 Task: Utilize salesforce workflow rules for automated notifications.
Action: Mouse moved to (828, 67)
Screenshot: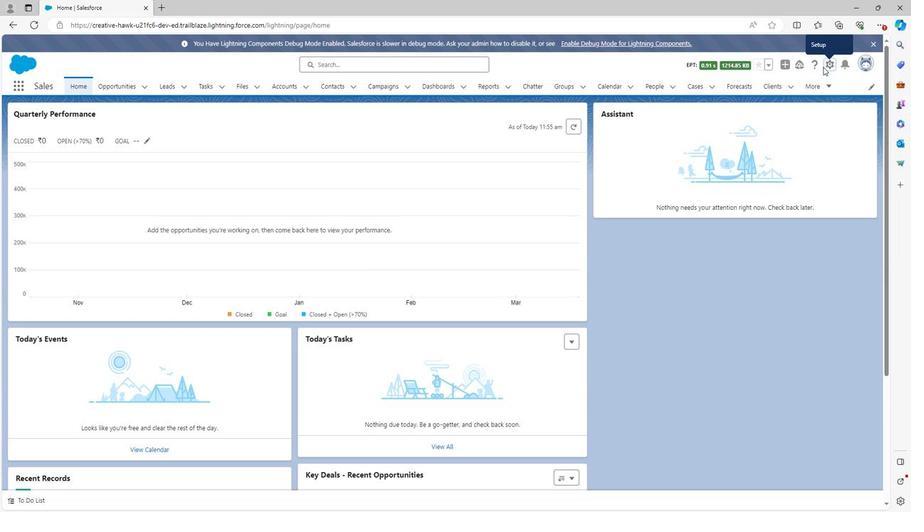 
Action: Mouse pressed left at (828, 67)
Screenshot: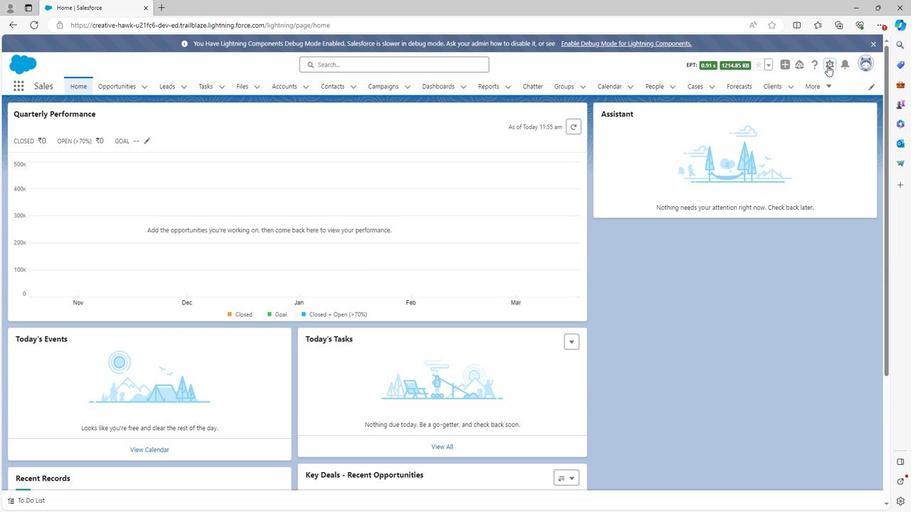 
Action: Mouse moved to (797, 88)
Screenshot: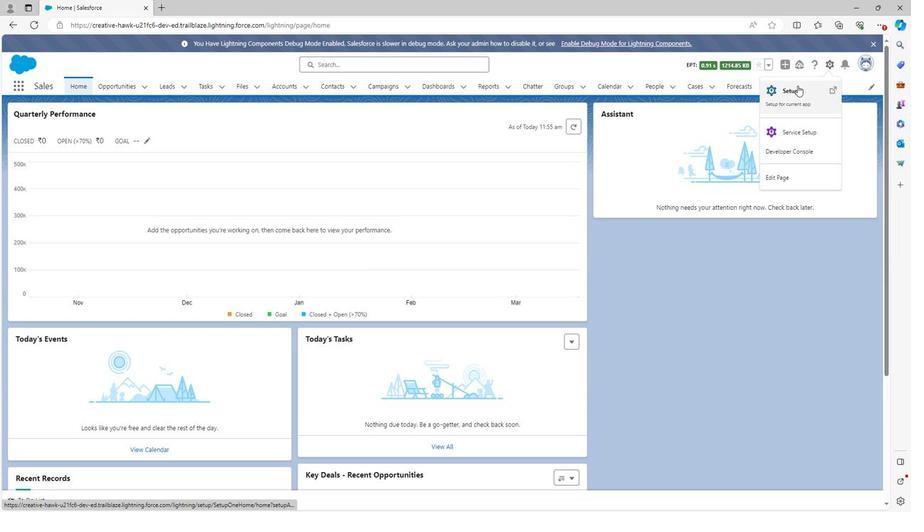 
Action: Mouse pressed left at (797, 88)
Screenshot: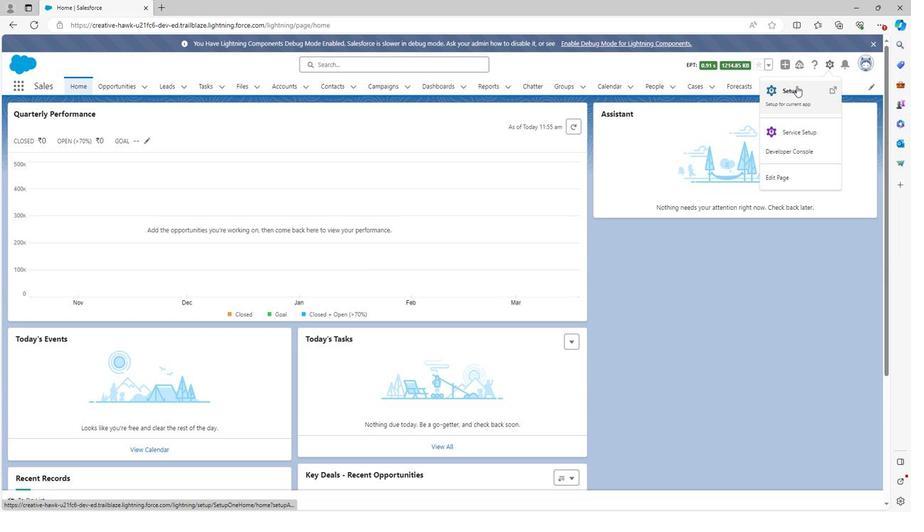 
Action: Mouse moved to (75, 116)
Screenshot: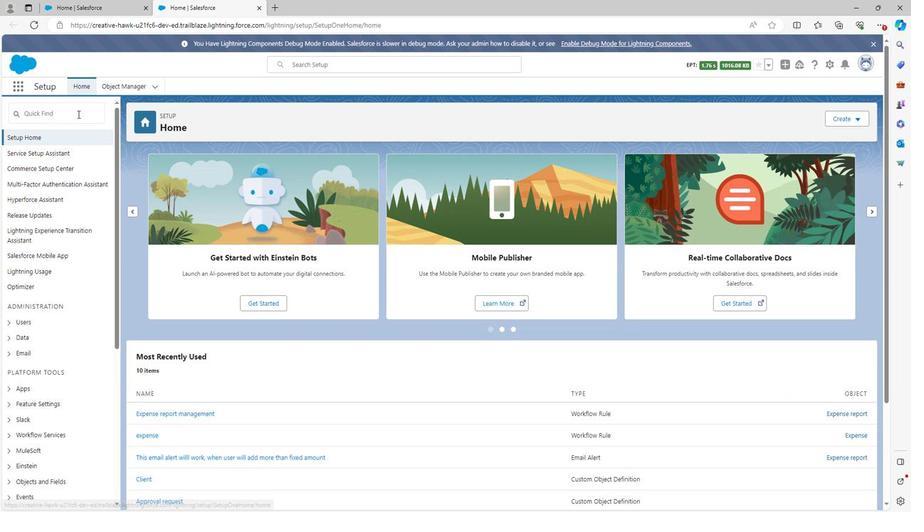 
Action: Mouse pressed left at (75, 116)
Screenshot: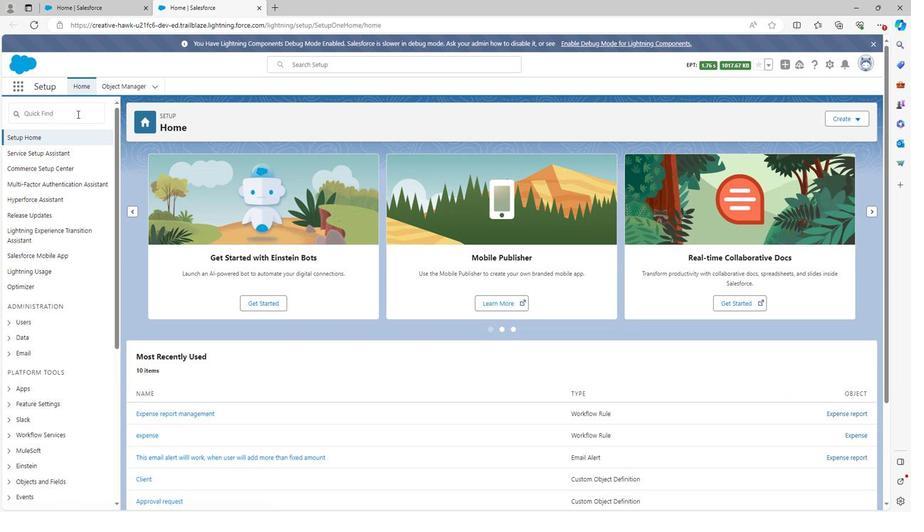 
Action: Key pressed <Key.shift><Key.shift>Email<Key.space>tem
Screenshot: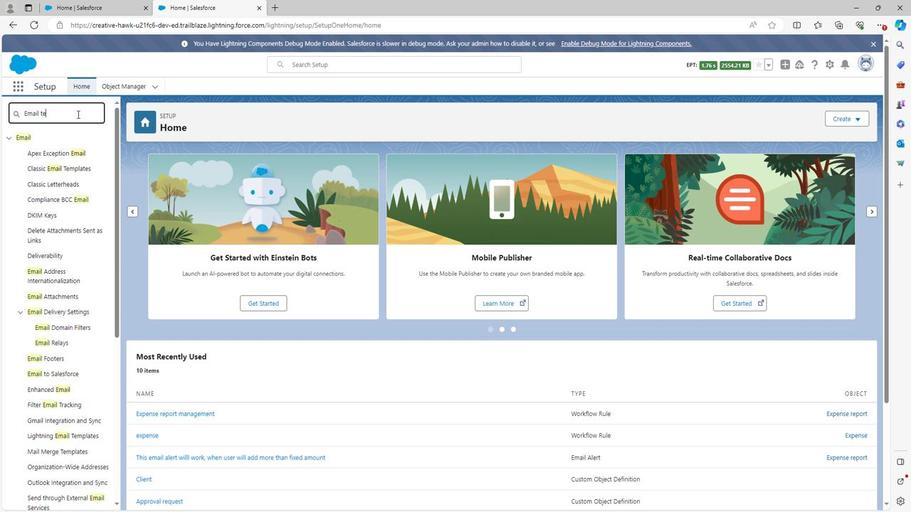 
Action: Mouse moved to (64, 153)
Screenshot: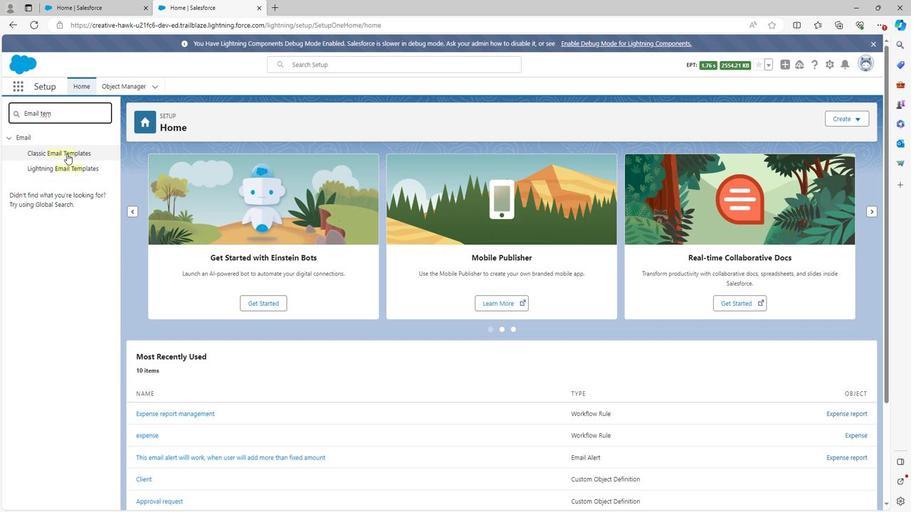 
Action: Mouse pressed left at (64, 153)
Screenshot: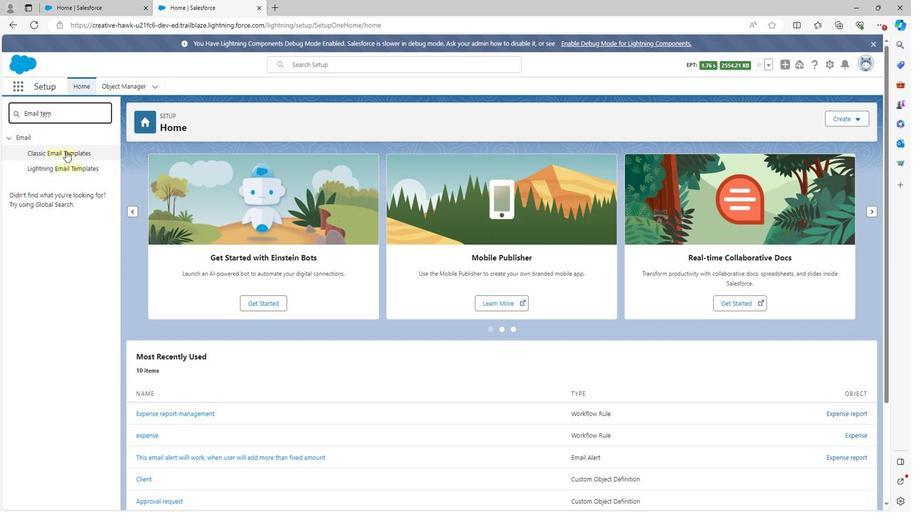 
Action: Mouse moved to (369, 237)
Screenshot: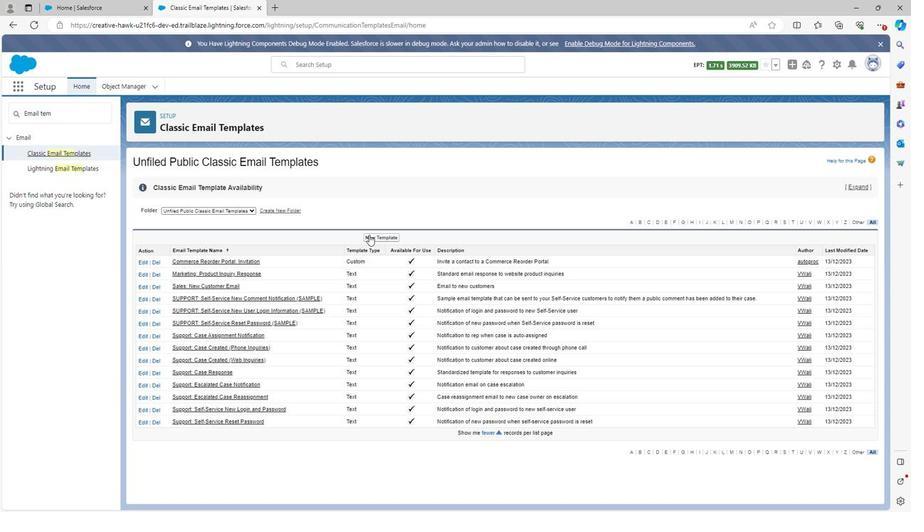 
Action: Mouse pressed left at (369, 237)
Screenshot: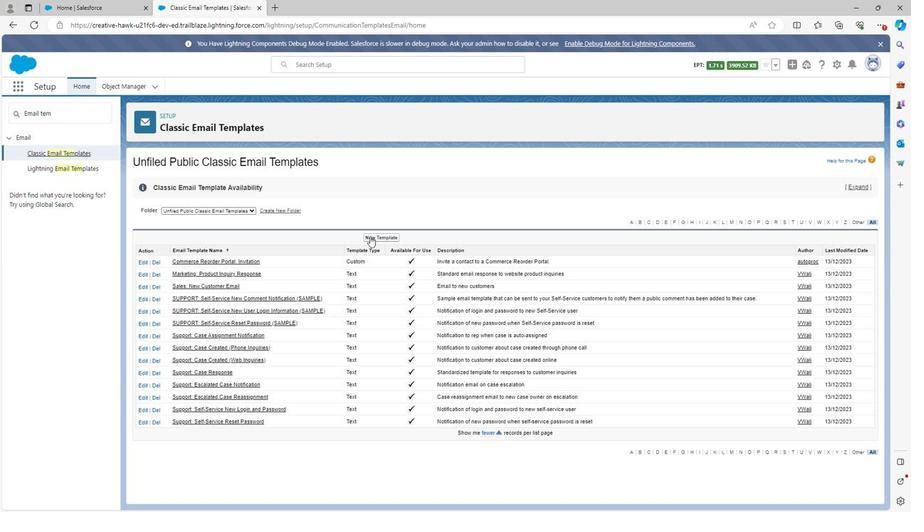 
Action: Mouse moved to (840, 296)
Screenshot: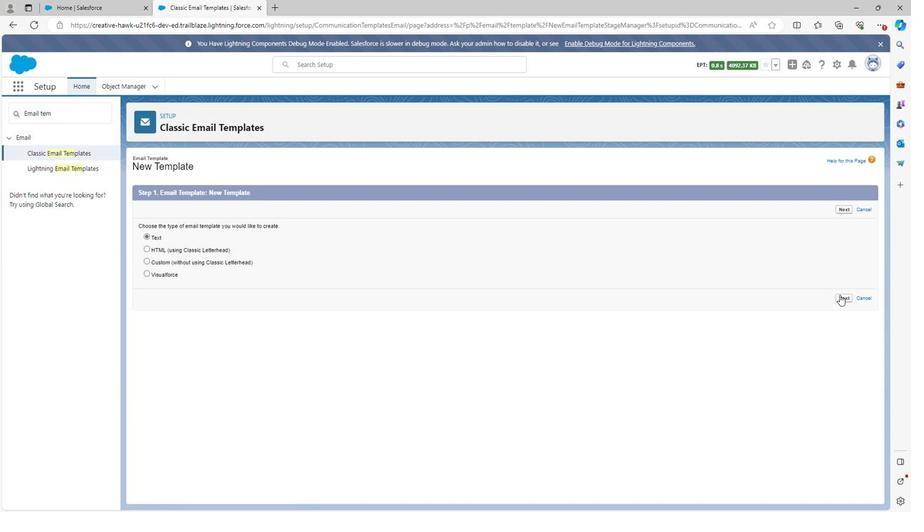 
Action: Mouse pressed left at (840, 296)
Screenshot: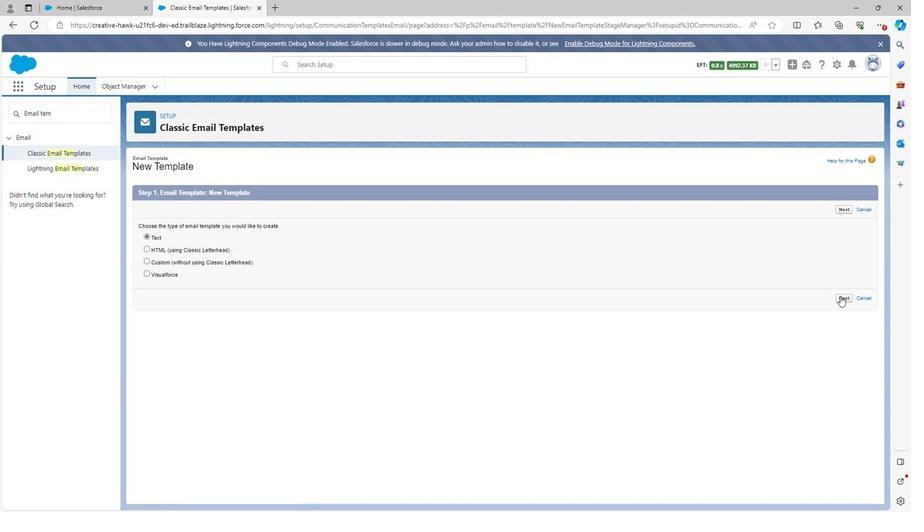 
Action: Mouse moved to (842, 299)
Screenshot: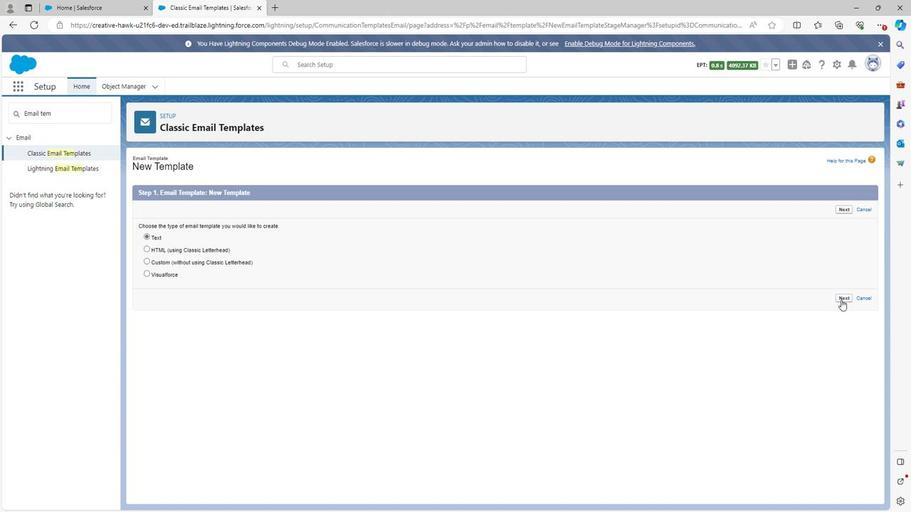 
Action: Mouse pressed left at (842, 299)
Screenshot: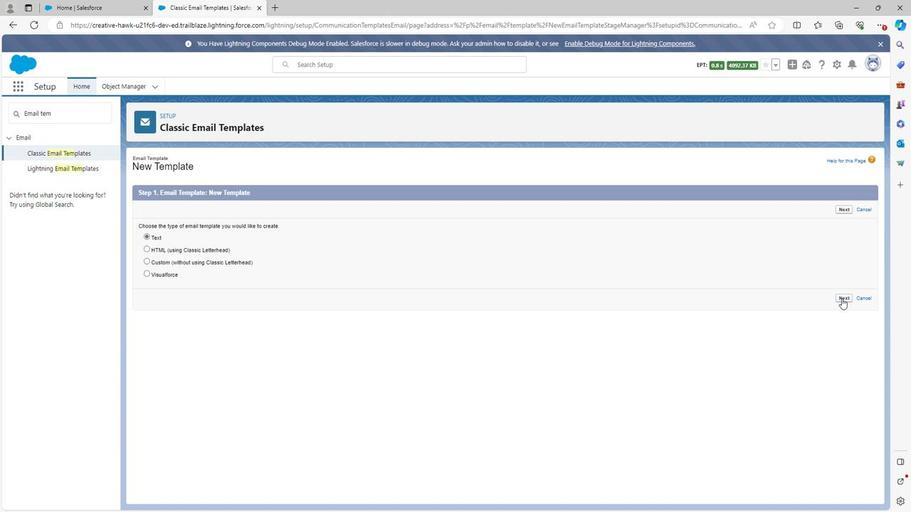 
Action: Mouse moved to (418, 210)
Screenshot: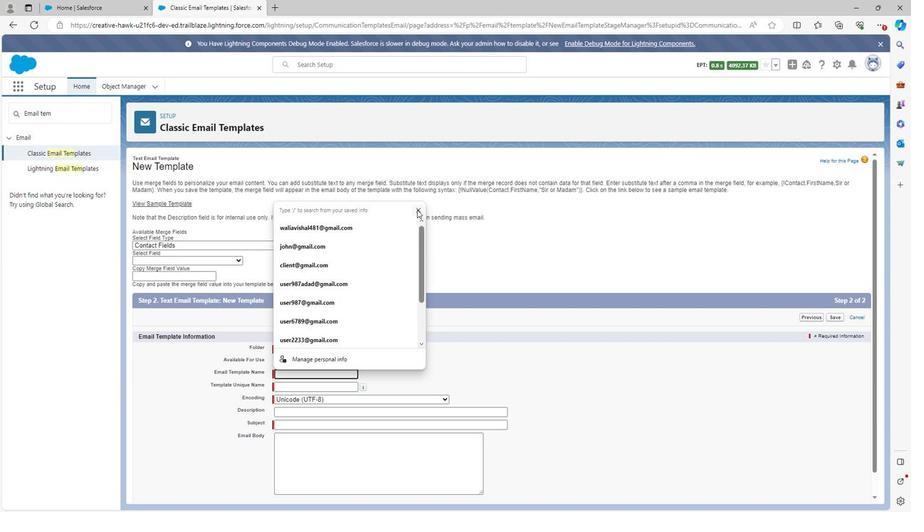 
Action: Mouse pressed left at (418, 210)
Screenshot: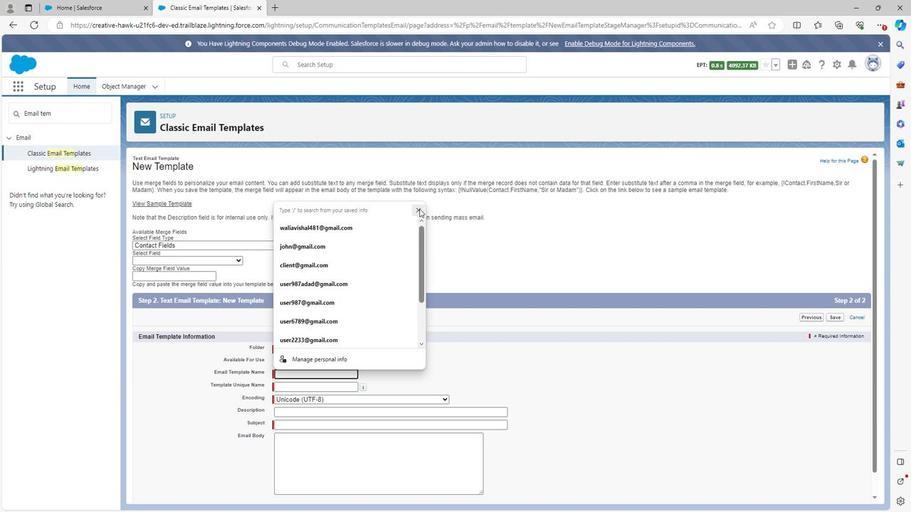 
Action: Mouse moved to (211, 252)
Screenshot: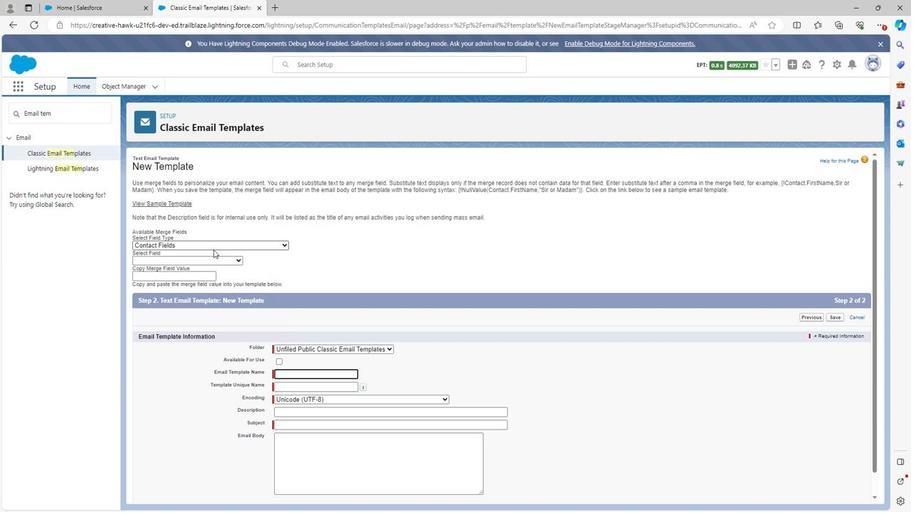 
Action: Mouse scrolled (211, 252) with delta (0, 0)
Screenshot: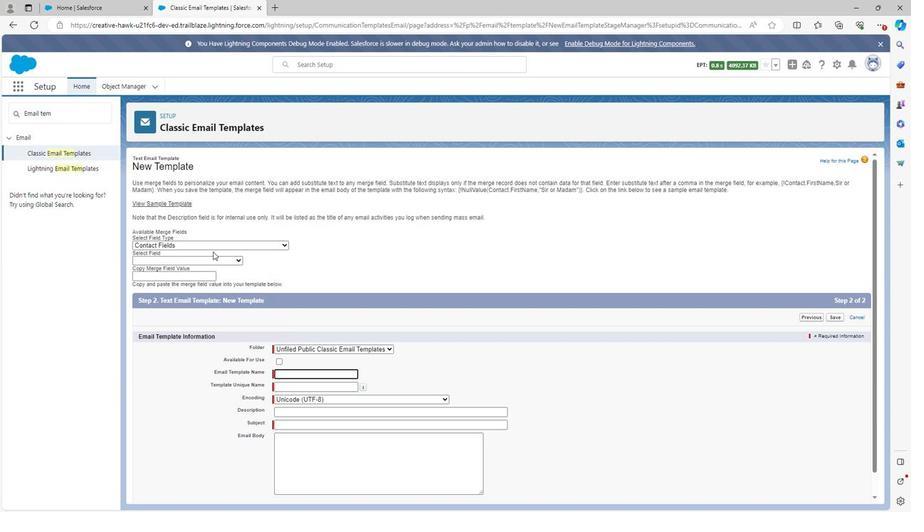 
Action: Mouse scrolled (211, 252) with delta (0, 0)
Screenshot: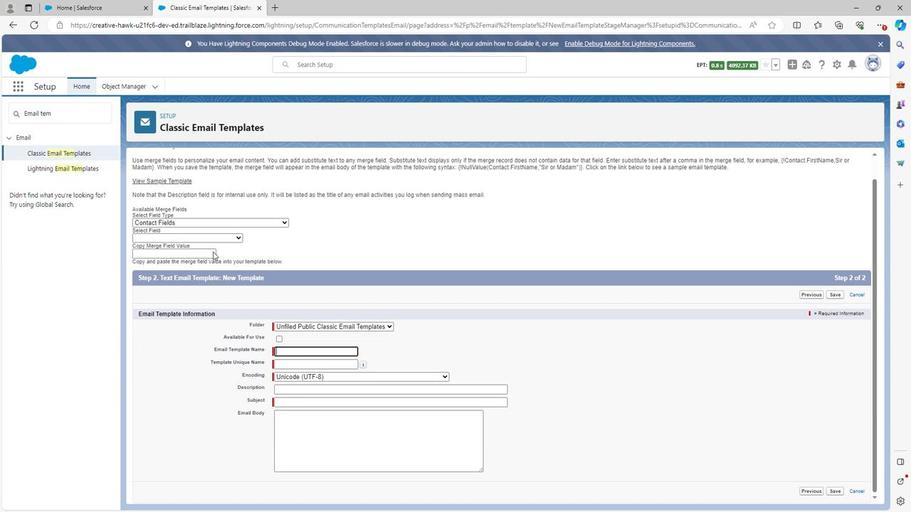 
Action: Mouse scrolled (211, 252) with delta (0, 0)
Screenshot: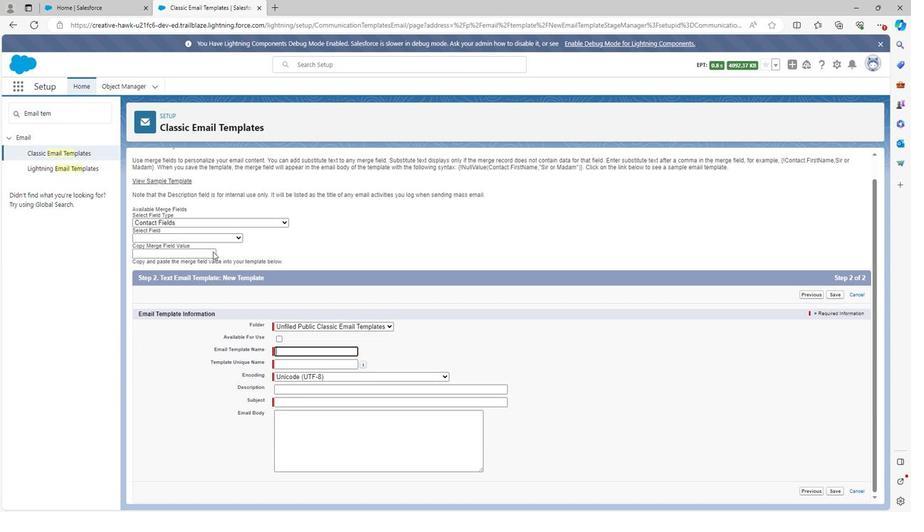 
Action: Mouse moved to (208, 237)
Screenshot: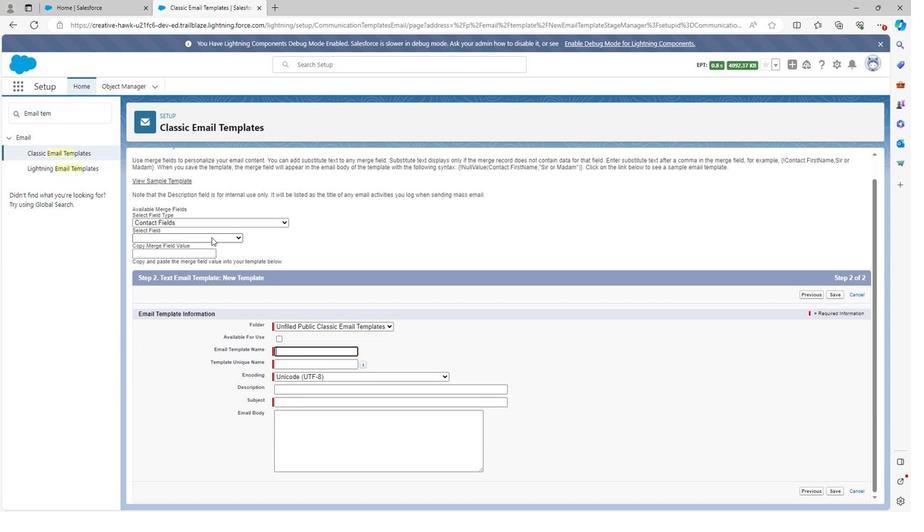 
Action: Mouse pressed left at (208, 237)
Screenshot: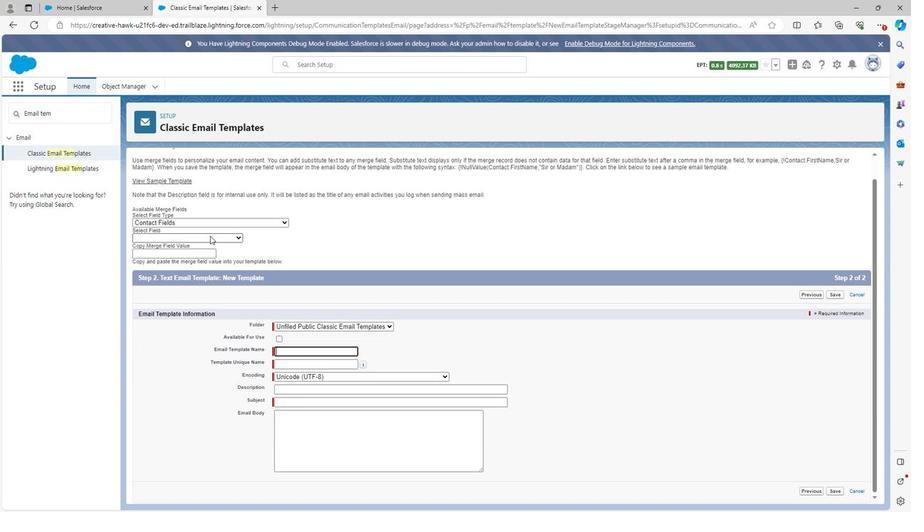 
Action: Mouse moved to (187, 342)
Screenshot: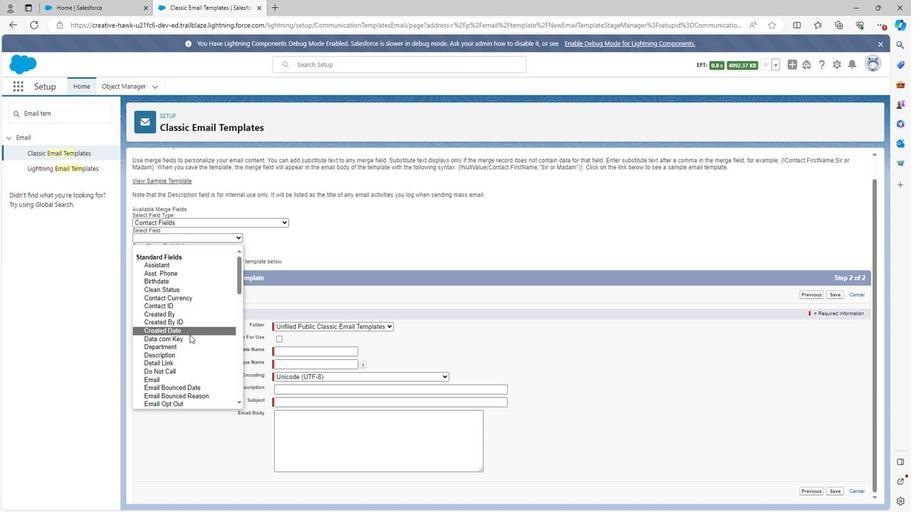 
Action: Mouse scrolled (187, 341) with delta (0, 0)
Screenshot: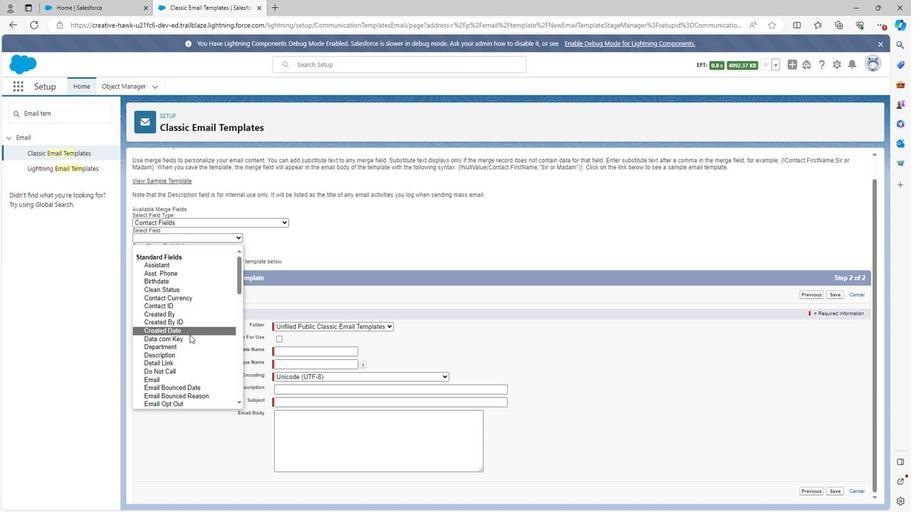 
Action: Mouse moved to (187, 343)
Screenshot: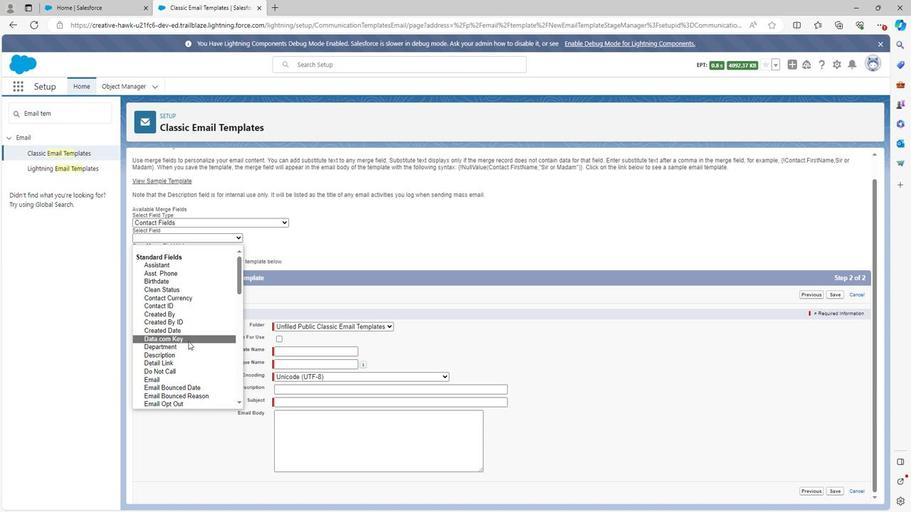
Action: Mouse scrolled (187, 343) with delta (0, 0)
Screenshot: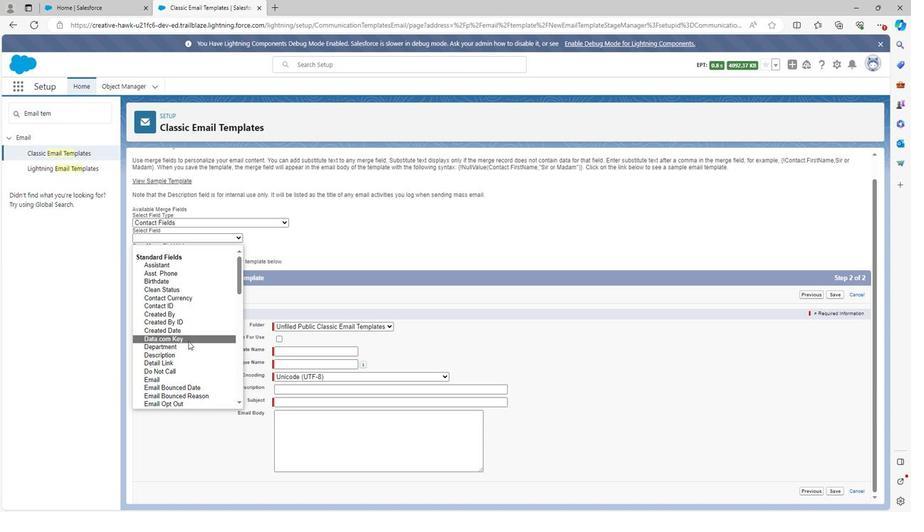 
Action: Mouse scrolled (187, 343) with delta (0, 0)
Screenshot: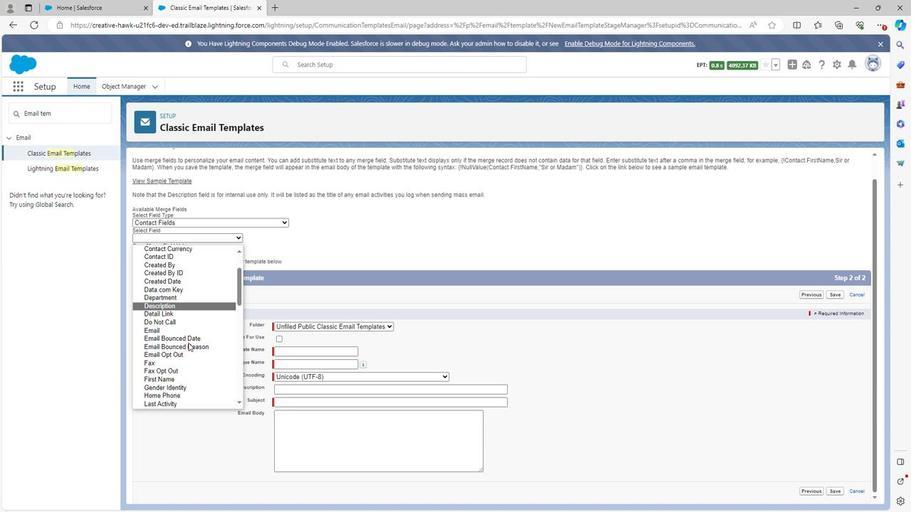 
Action: Mouse scrolled (187, 343) with delta (0, 0)
Screenshot: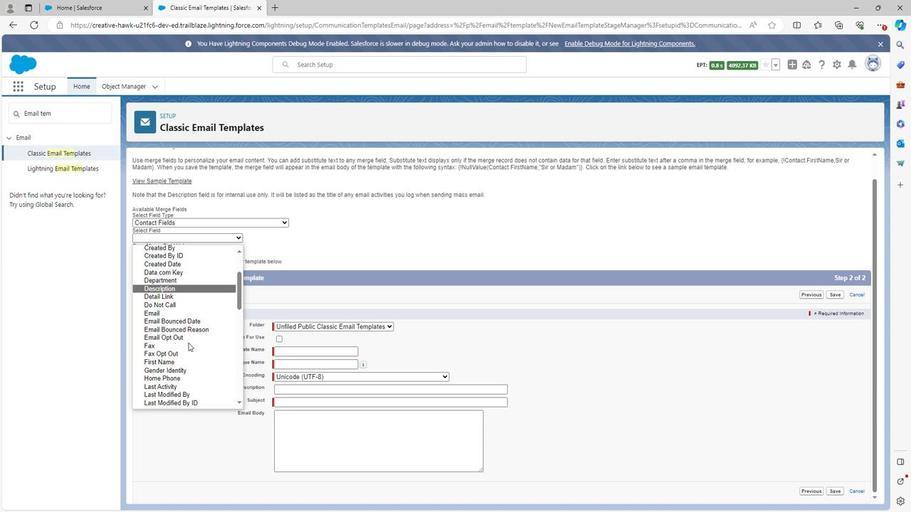 
Action: Mouse moved to (161, 283)
Screenshot: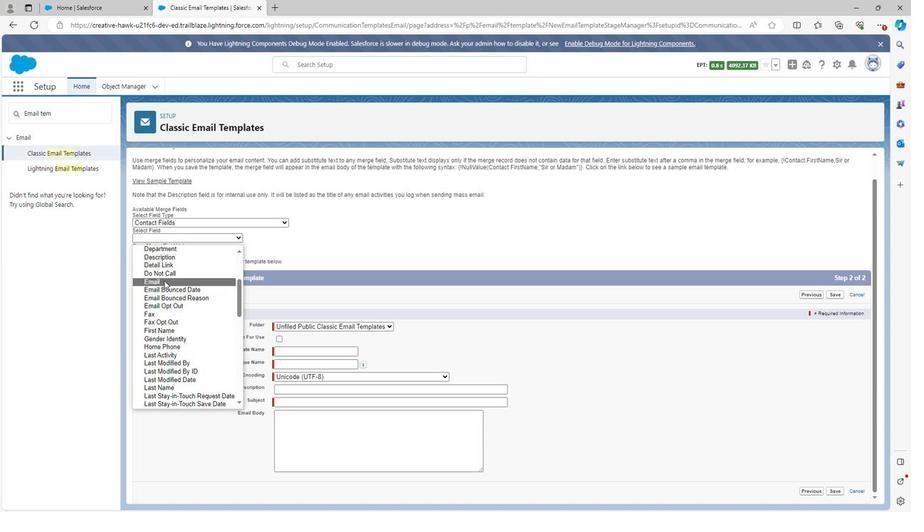 
Action: Mouse pressed left at (161, 283)
Screenshot: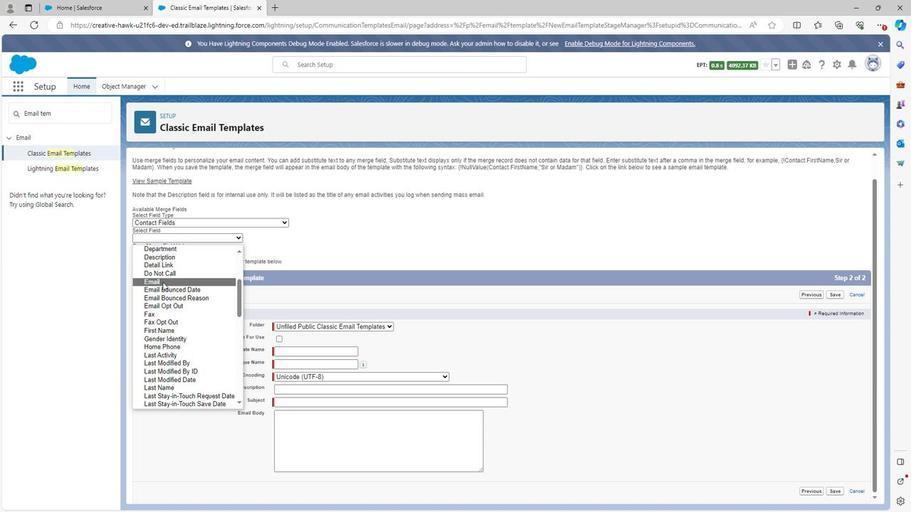 
Action: Mouse moved to (289, 350)
Screenshot: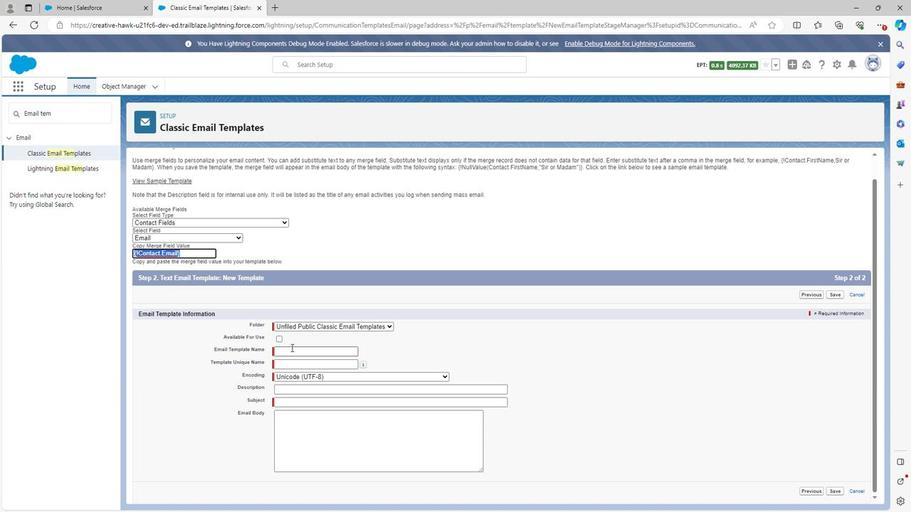 
Action: Mouse pressed left at (289, 350)
Screenshot: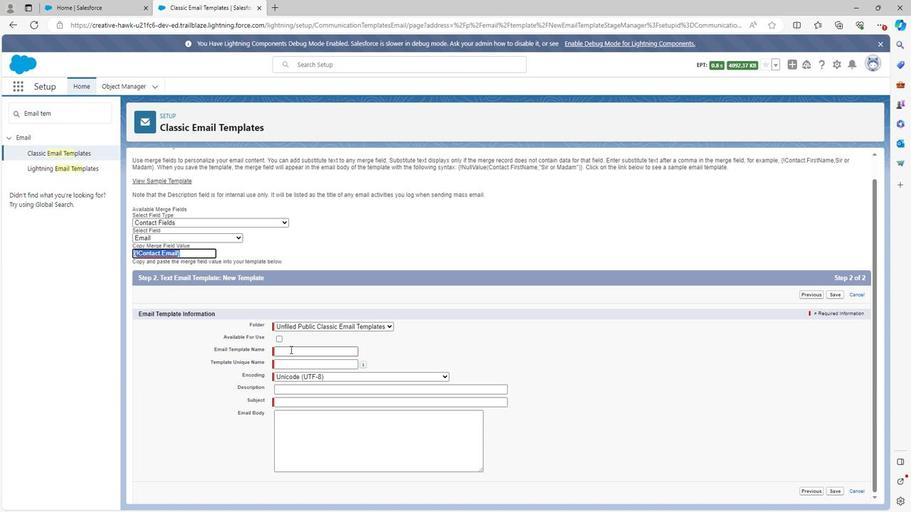 
Action: Key pressed <Key.shift><Key.shift><Key.shift><Key.shift><Key.shift><Key.shift><Key.shift><Key.shift><Key.shift><Key.shift><Key.shift><Key.shift><Key.shift><Key.shift><Key.shift><Key.shift><Key.shift><Key.shift>Expense<Key.space>
Screenshot: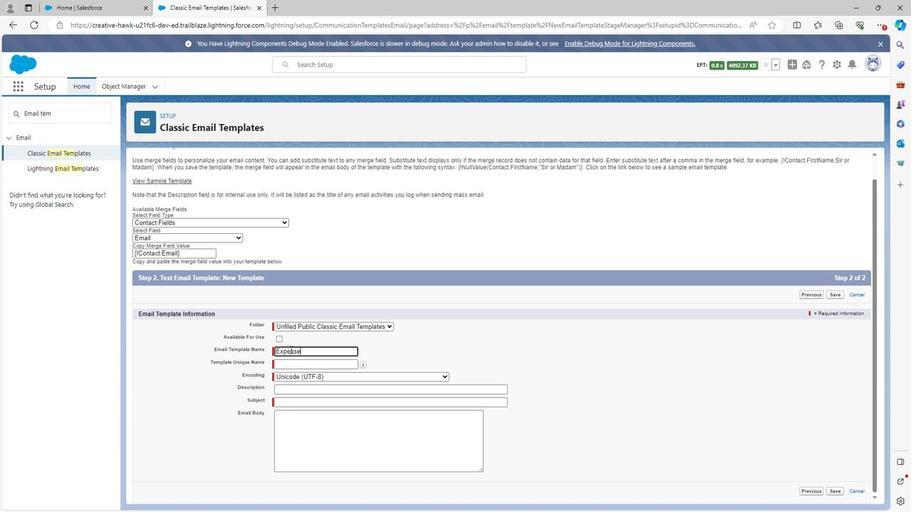 
Action: Mouse moved to (289, 350)
Screenshot: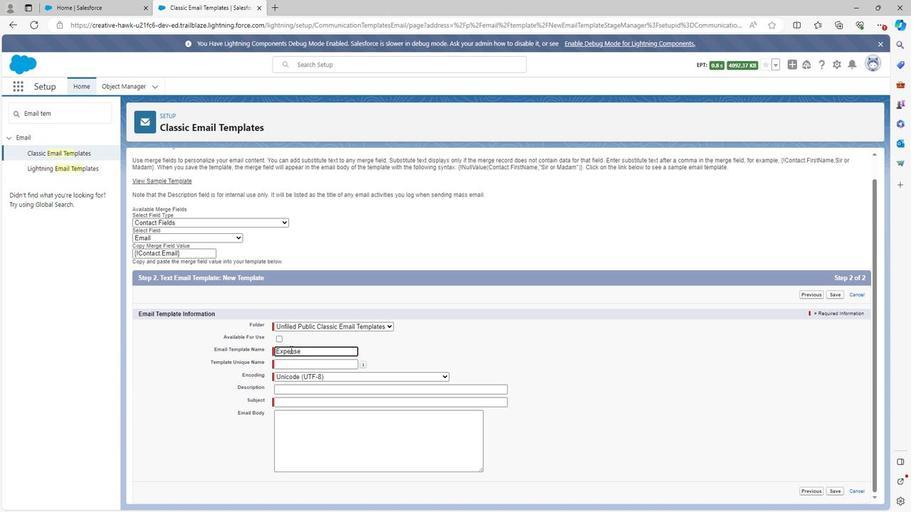 
Action: Key pressed email<Key.space>alert
Screenshot: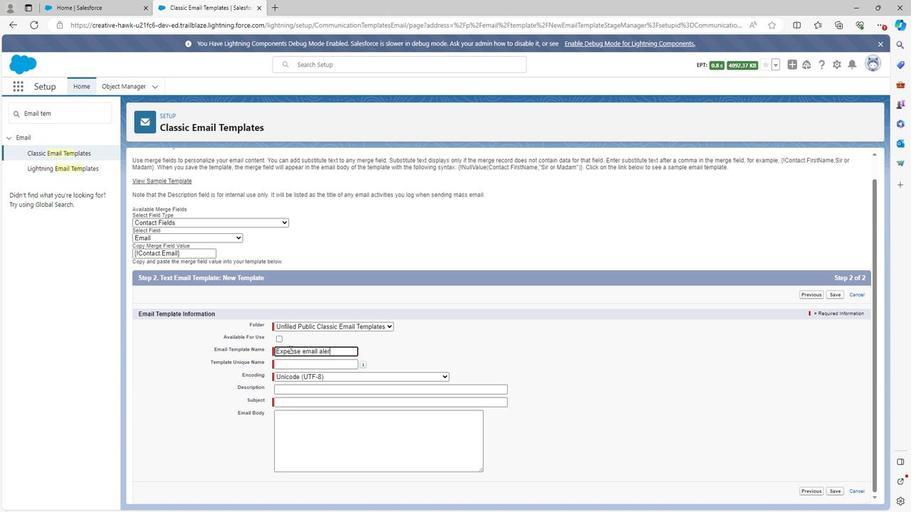 
Action: Mouse moved to (382, 348)
Screenshot: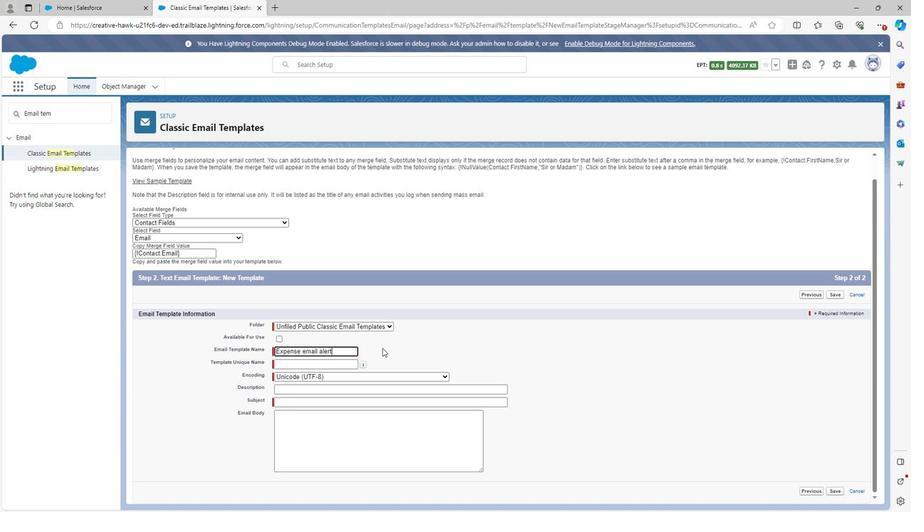 
Action: Mouse pressed left at (382, 348)
Screenshot: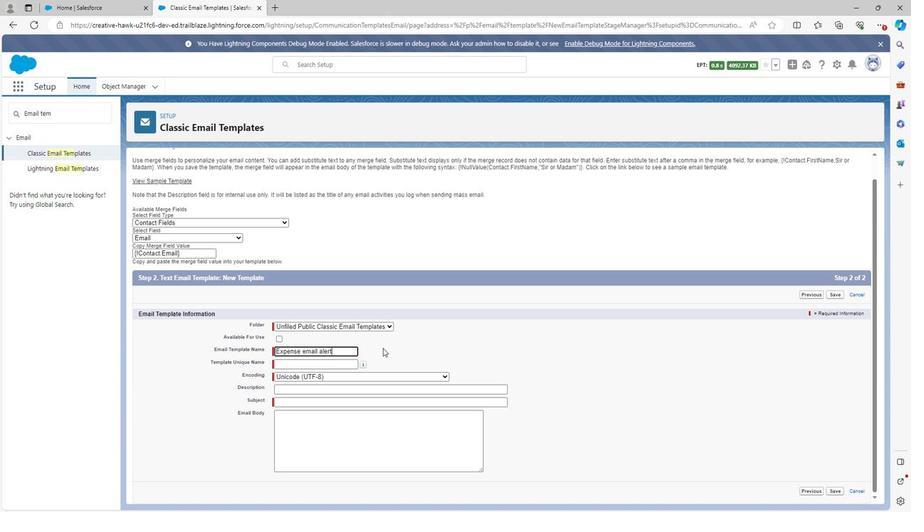 
Action: Mouse moved to (279, 340)
Screenshot: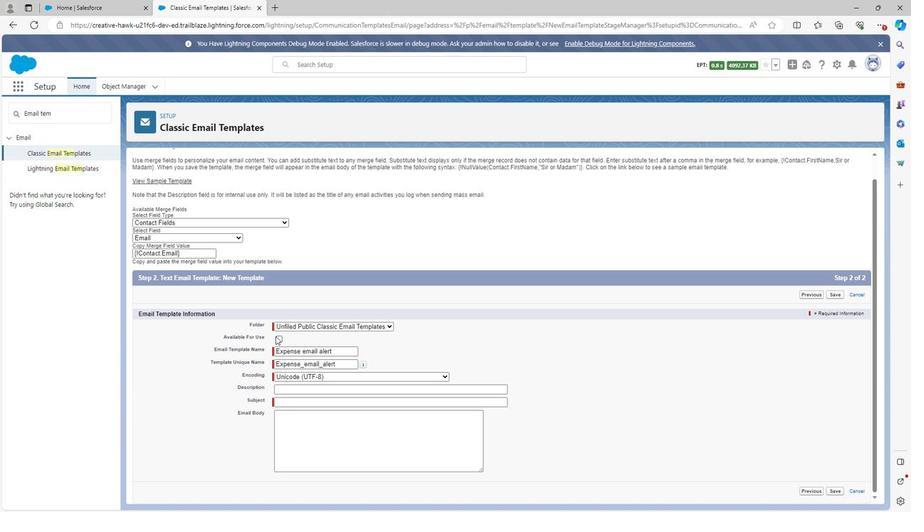 
Action: Mouse pressed left at (279, 340)
Screenshot: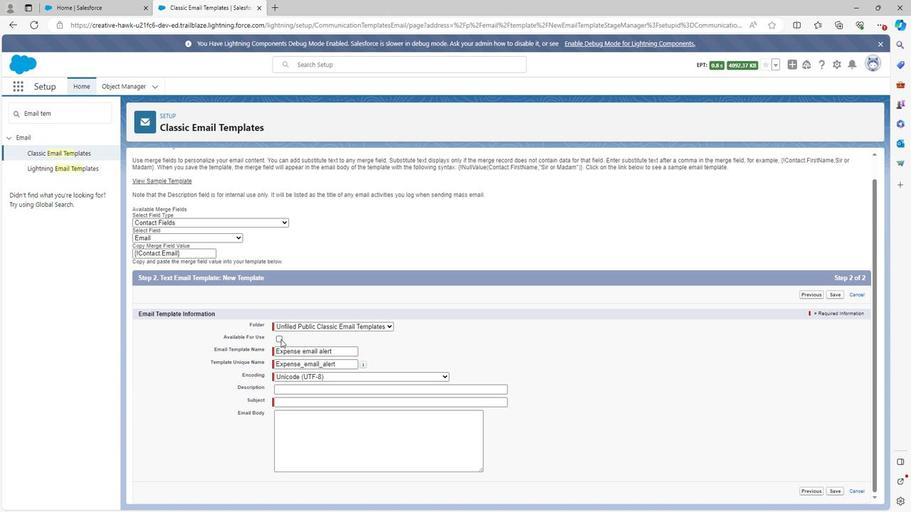
Action: Mouse moved to (289, 402)
Screenshot: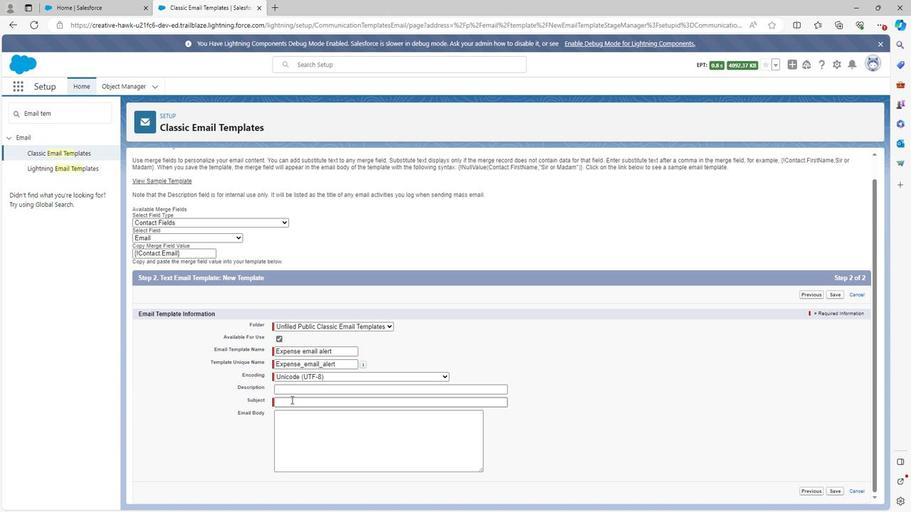 
Action: Mouse pressed left at (289, 402)
Screenshot: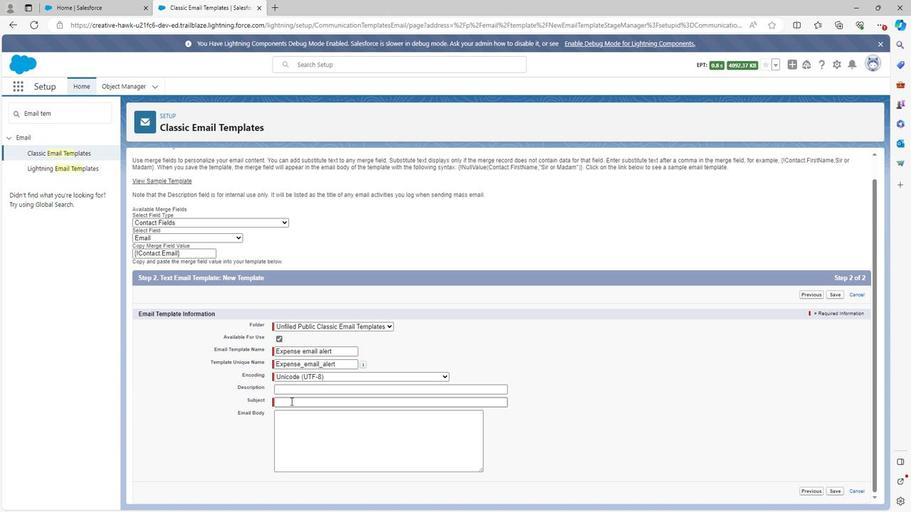 
Action: Mouse moved to (289, 402)
Screenshot: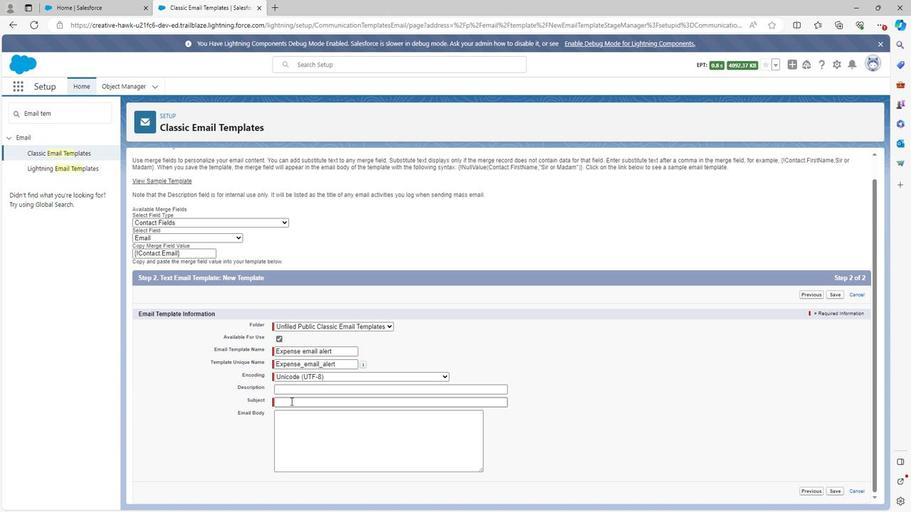 
Action: Key pressed expense<Key.space>report
Screenshot: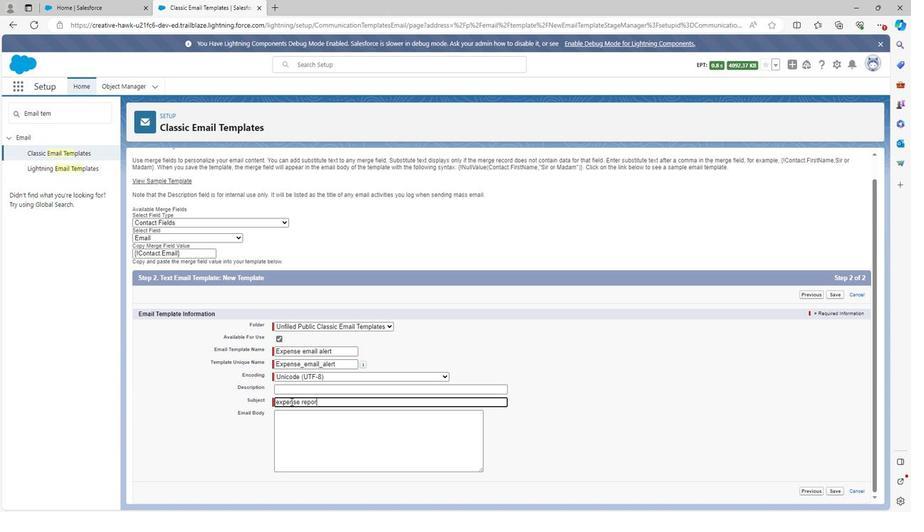 
Action: Mouse moved to (300, 424)
Screenshot: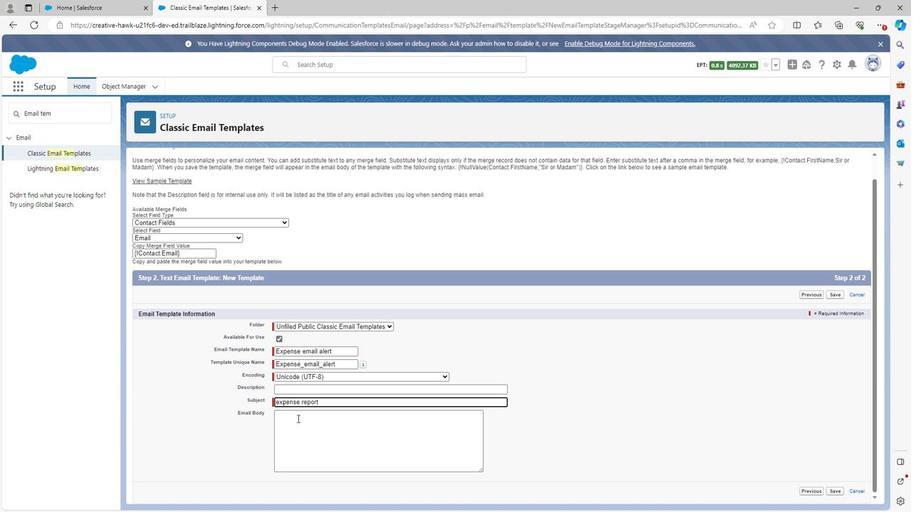 
Action: Mouse pressed left at (300, 424)
Screenshot: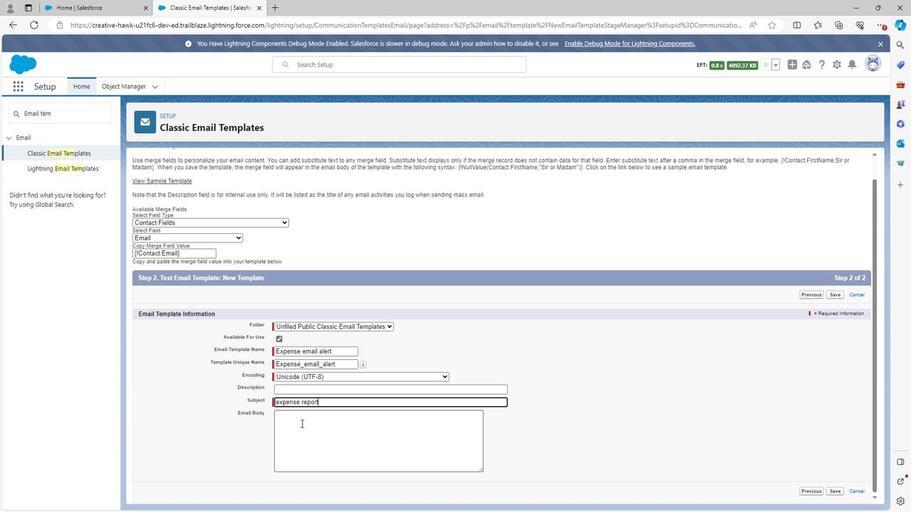 
Action: Mouse scrolled (300, 423) with delta (0, 0)
Screenshot: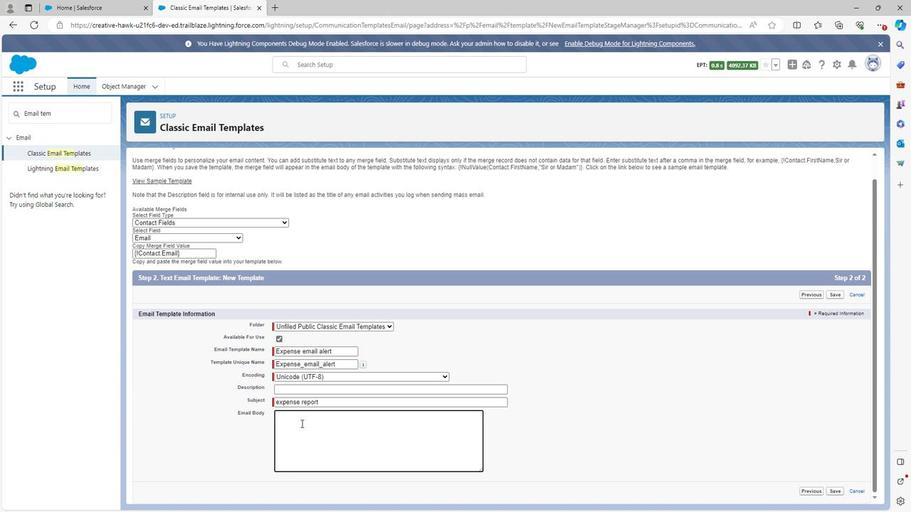 
Action: Mouse scrolled (300, 423) with delta (0, 0)
Screenshot: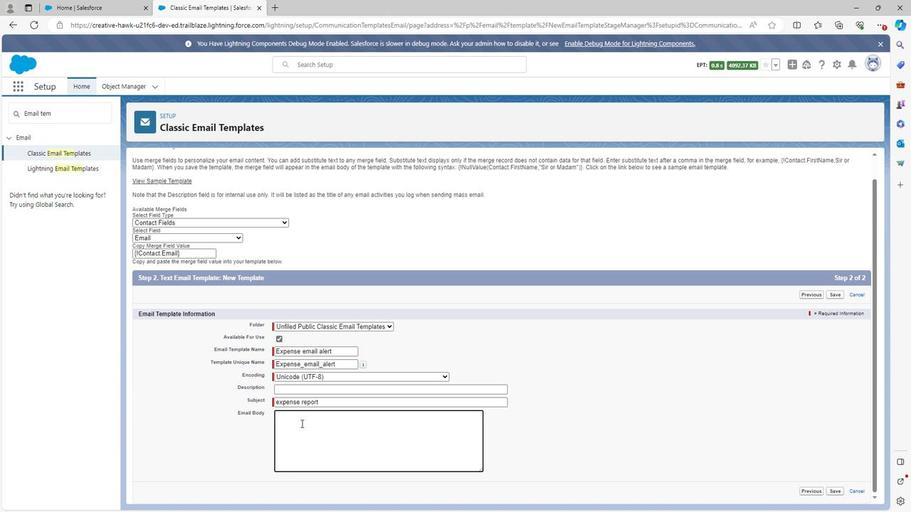
Action: Key pressed <Key.shift><Key.shift>This<Key.space>is<Key.space>to<Key.space>
Screenshot: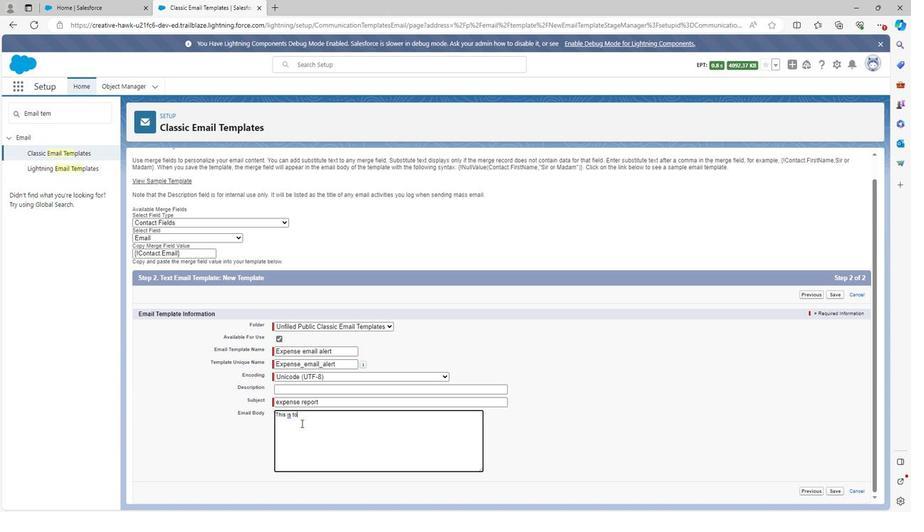 
Action: Mouse moved to (300, 424)
Screenshot: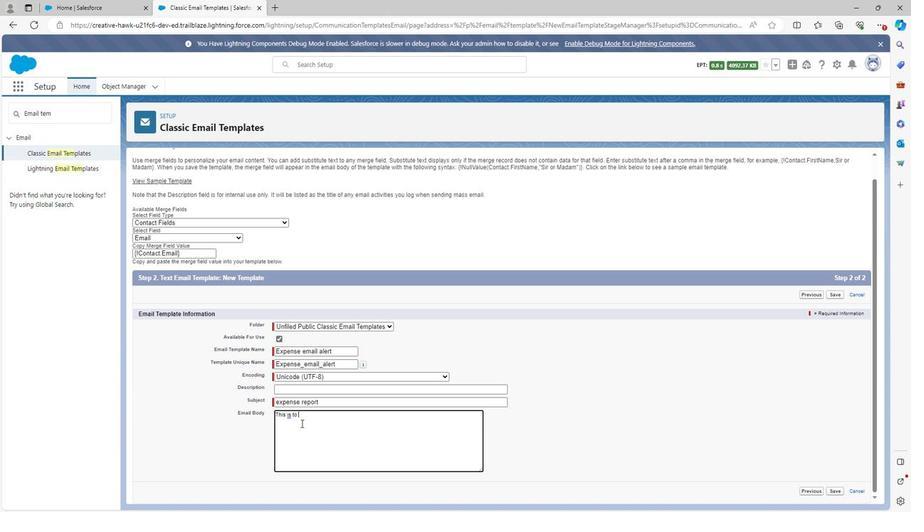 
Action: Key pressed inform<Key.space>you<Key.space>that<Key.space>,<Key.space>your<Key.space>expense<Key.space>is<Key.space>more<Key.space>than<Key.space>fixed<Key.space>expense
Screenshot: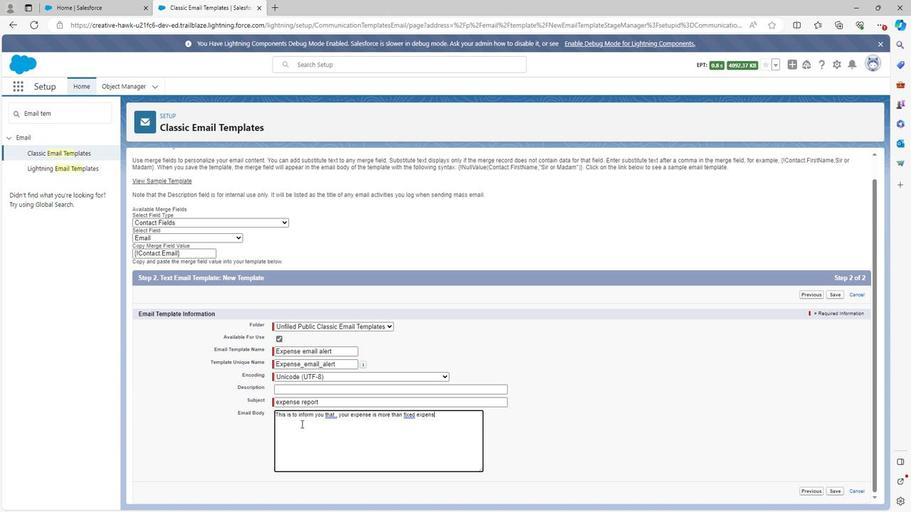 
Action: Mouse moved to (835, 490)
Screenshot: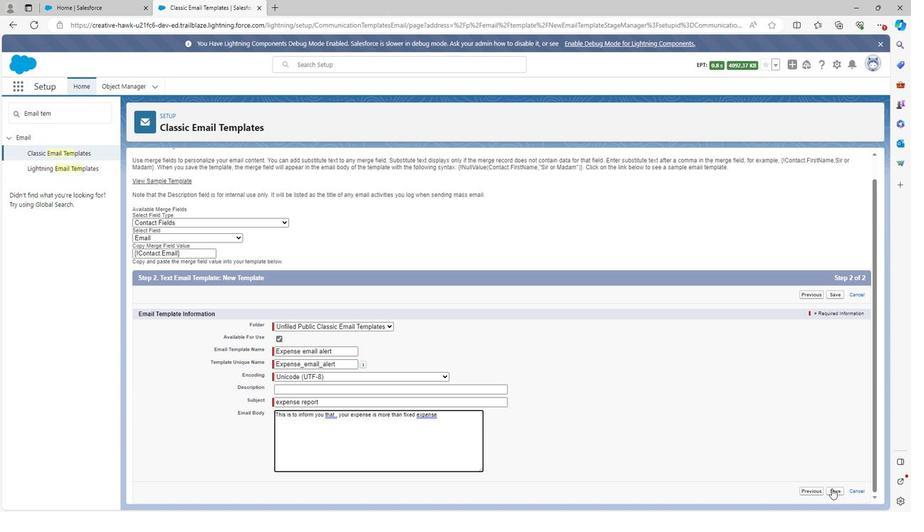 
Action: Mouse pressed left at (835, 490)
Screenshot: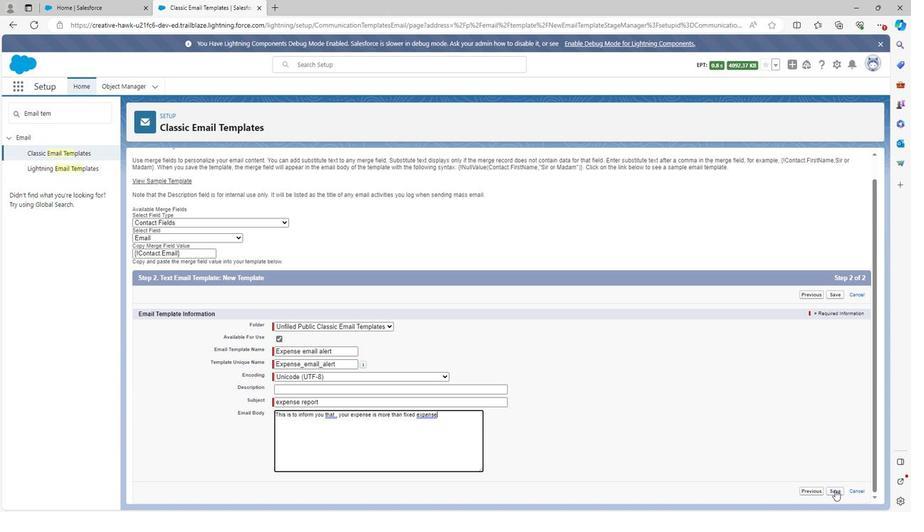 
Action: Mouse moved to (413, 274)
Screenshot: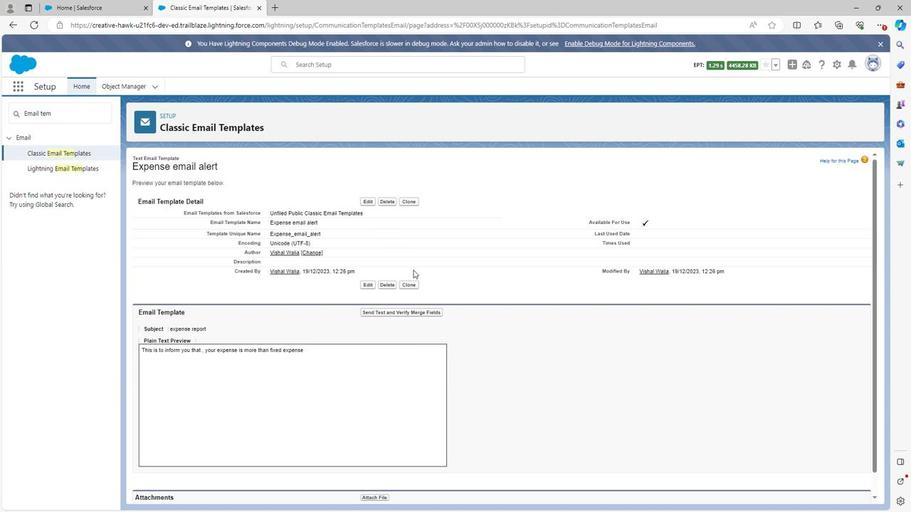 
Action: Mouse scrolled (413, 273) with delta (0, 0)
Screenshot: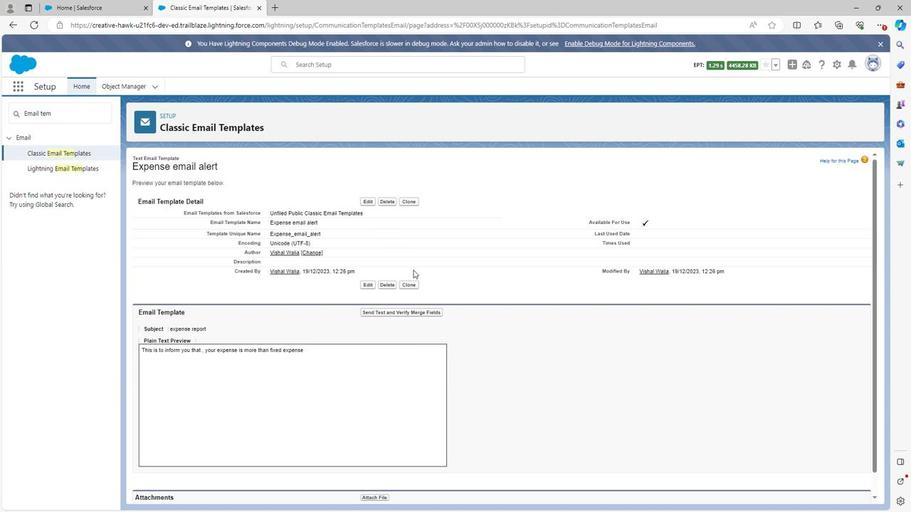 
Action: Mouse moved to (413, 275)
Screenshot: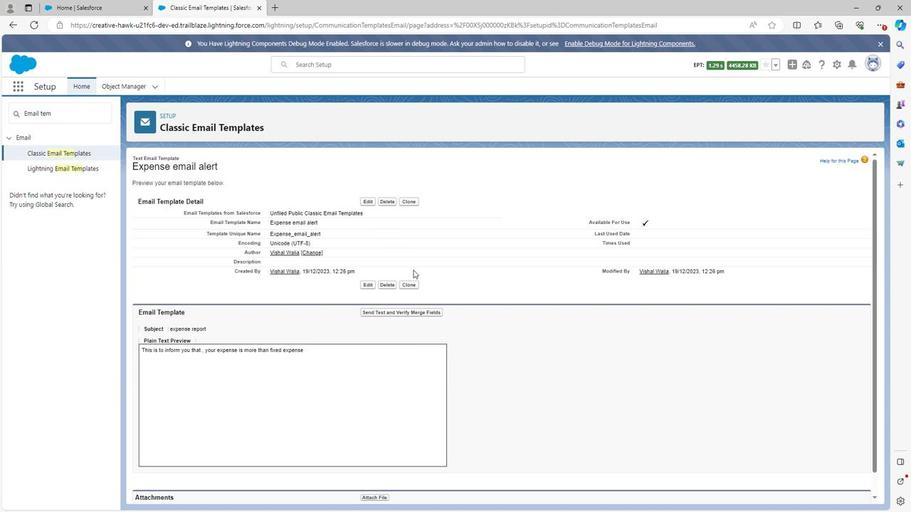 
Action: Mouse scrolled (413, 274) with delta (0, 0)
Screenshot: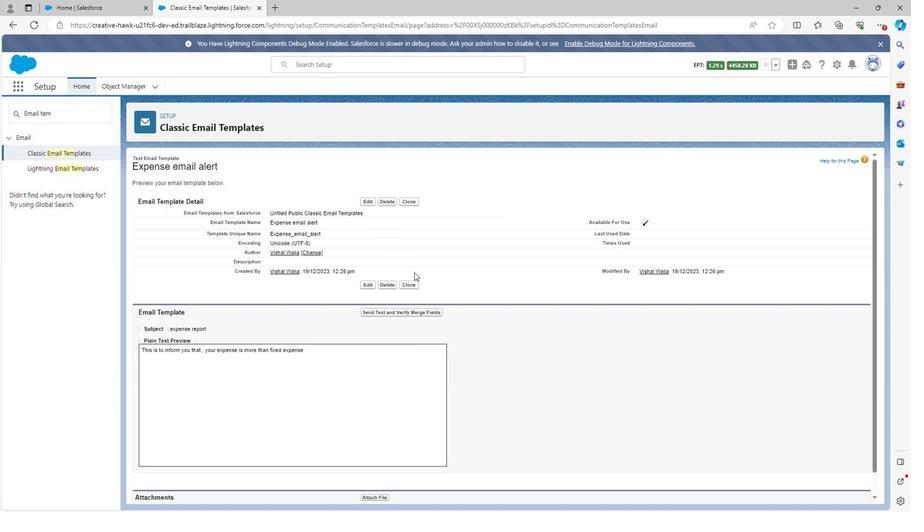 
Action: Mouse moved to (414, 276)
Screenshot: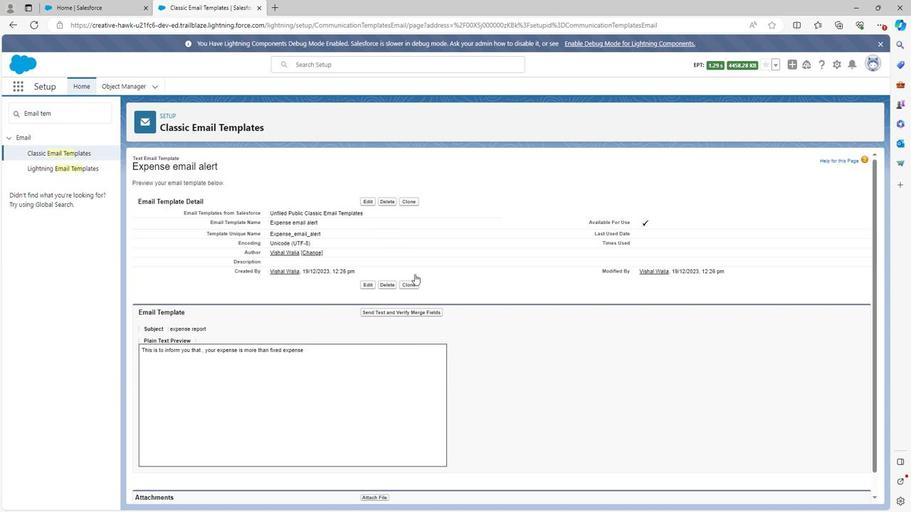 
Action: Mouse scrolled (414, 276) with delta (0, 0)
Screenshot: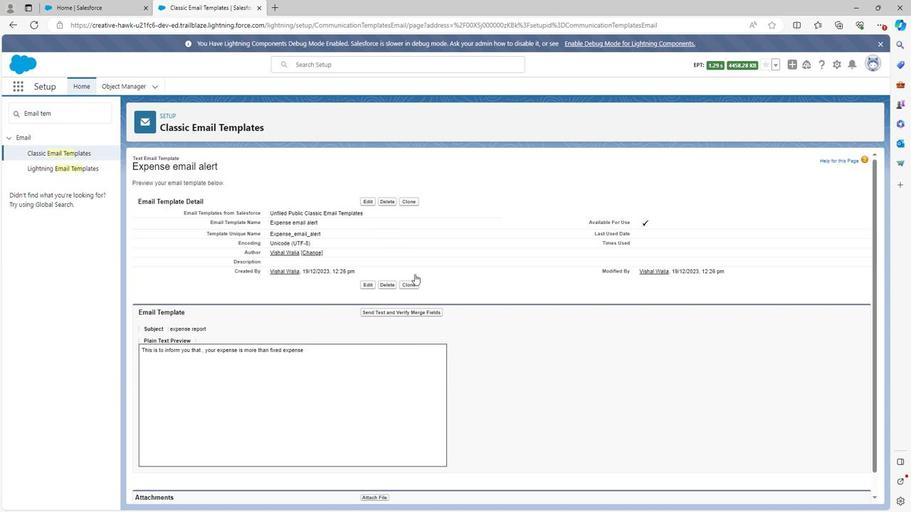 
Action: Mouse moved to (414, 276)
Screenshot: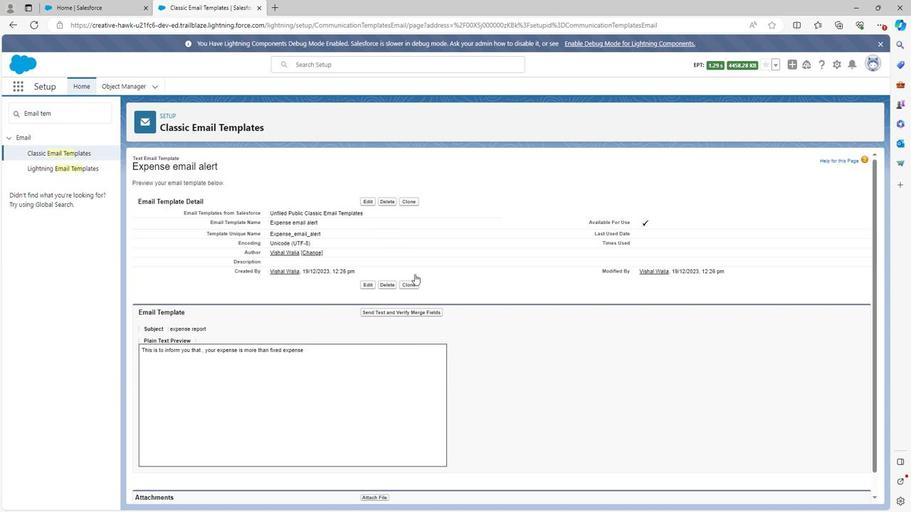 
Action: Mouse scrolled (414, 276) with delta (0, 0)
Screenshot: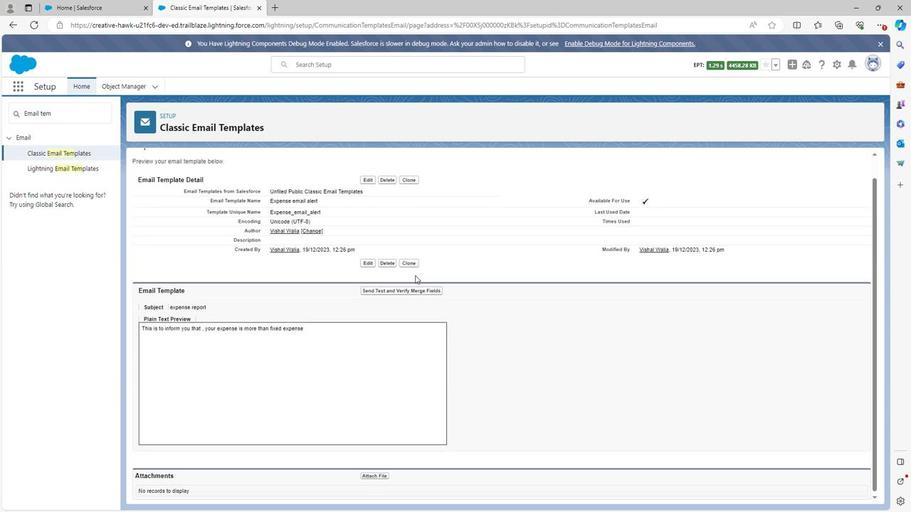 
Action: Mouse moved to (50, 156)
Screenshot: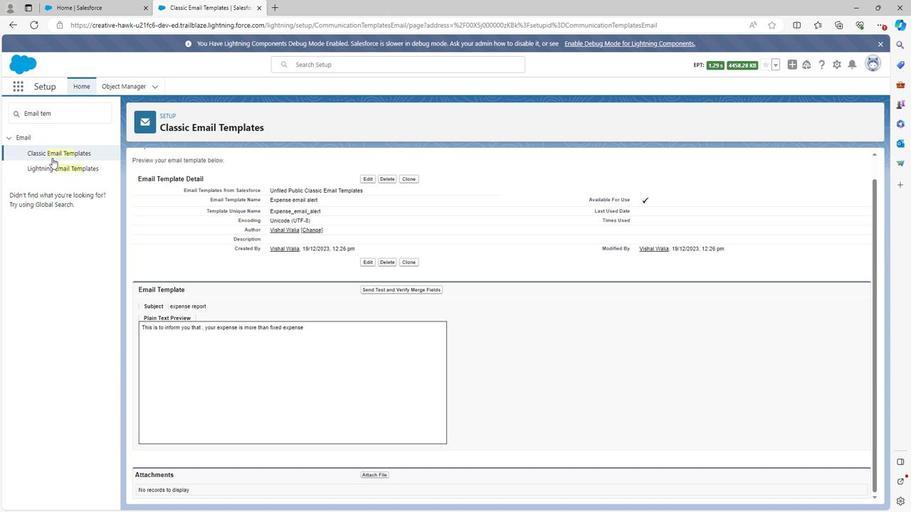 
Action: Mouse pressed left at (50, 156)
Screenshot: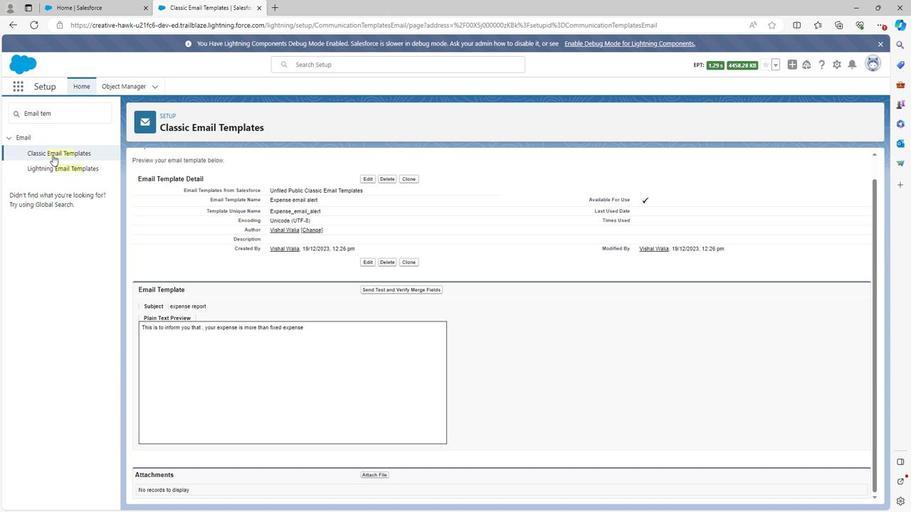 
Action: Mouse moved to (70, 113)
Screenshot: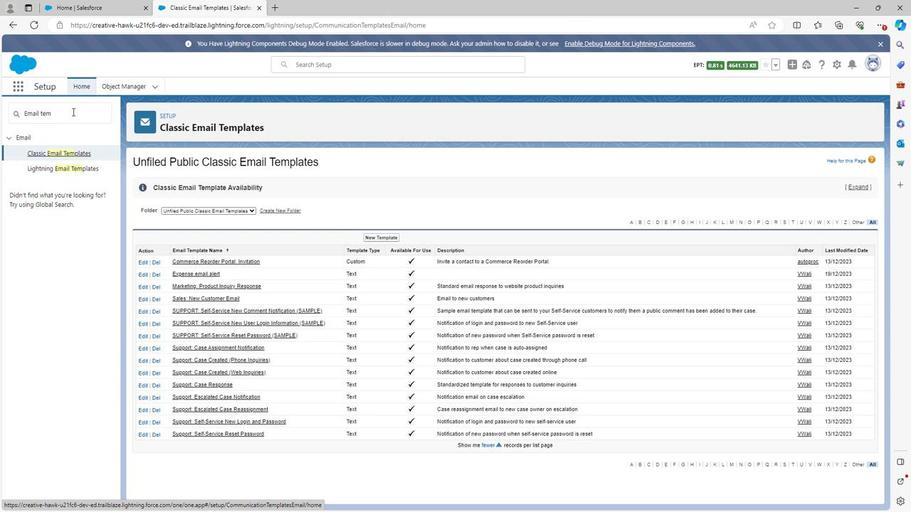 
Action: Mouse pressed left at (70, 113)
Screenshot: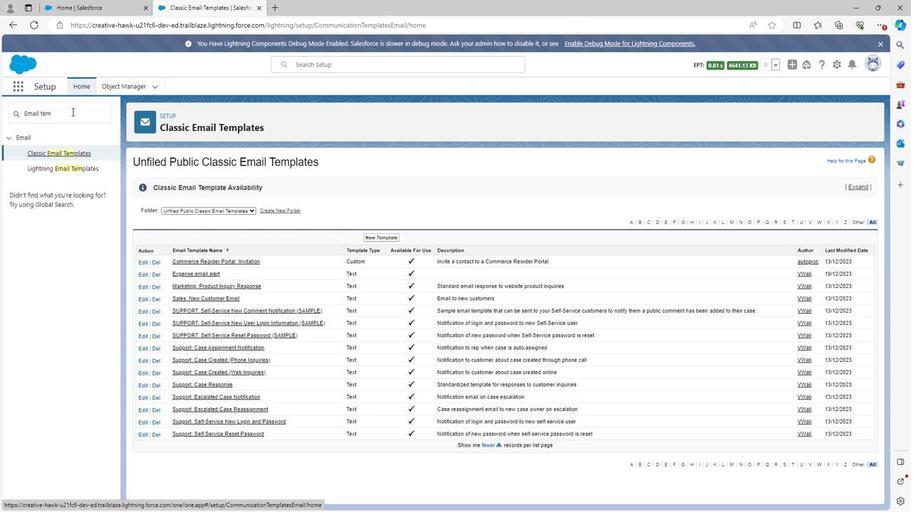 
Action: Mouse moved to (69, 113)
Screenshot: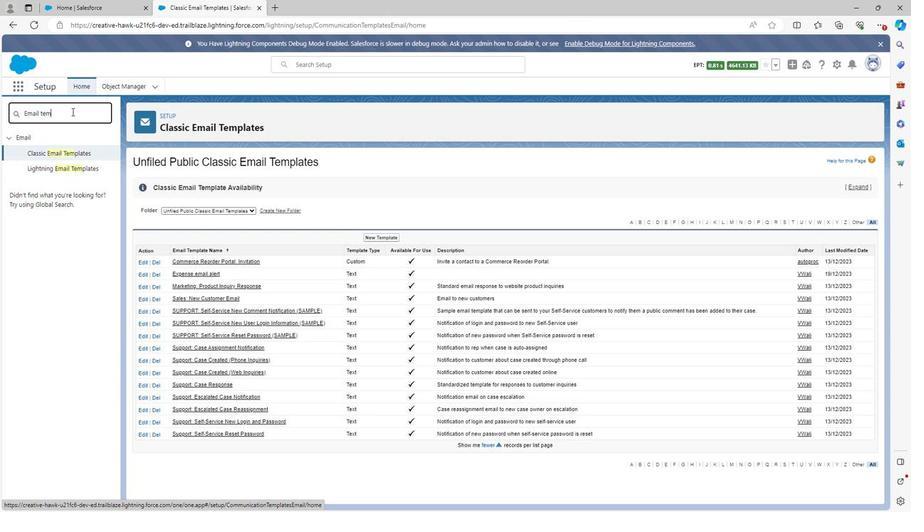 
Action: Key pressed <Key.backspace><Key.backspace><Key.backspace><Key.backspace><Key.backspace><Key.backspace><Key.backspace><Key.backspace><Key.backspace>work
Screenshot: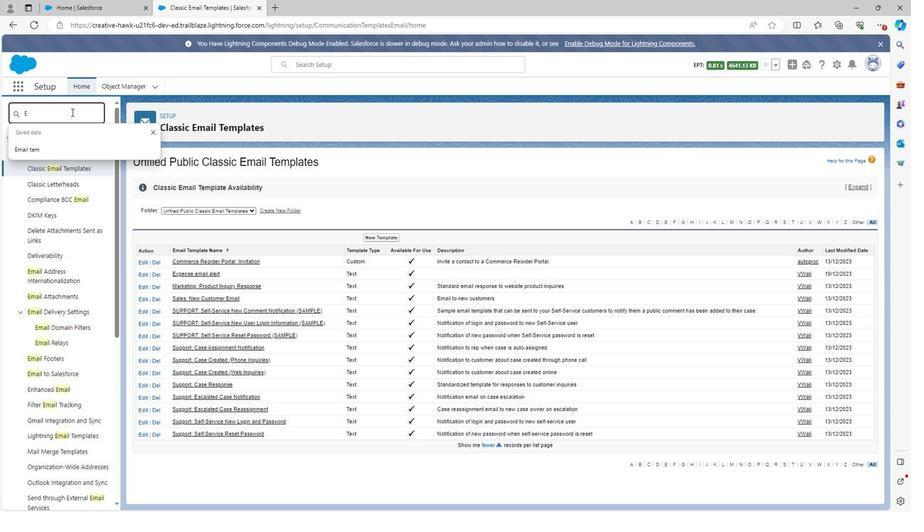 
Action: Mouse moved to (40, 291)
Screenshot: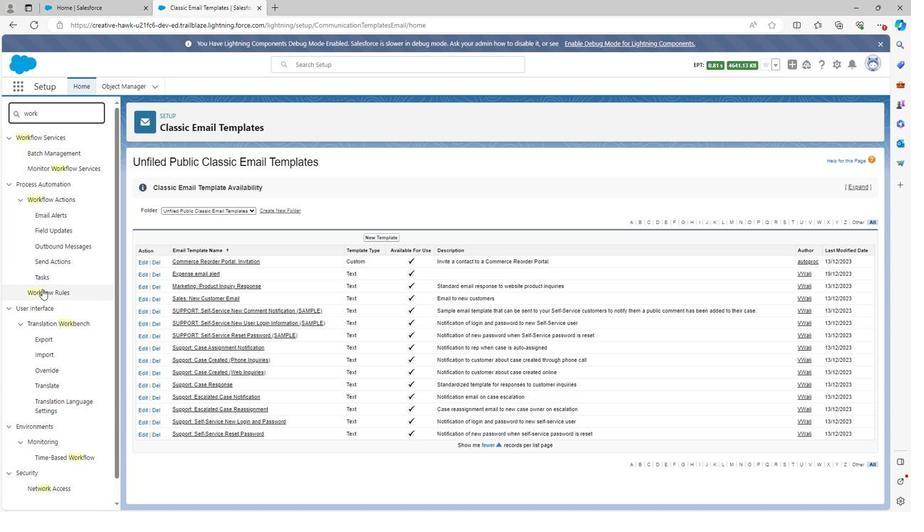 
Action: Mouse pressed left at (40, 291)
Screenshot: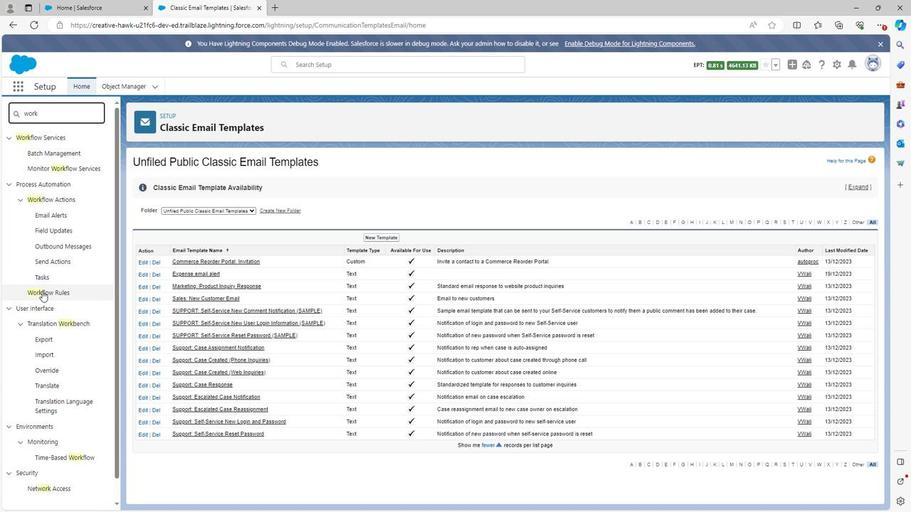 
Action: Mouse moved to (200, 294)
Screenshot: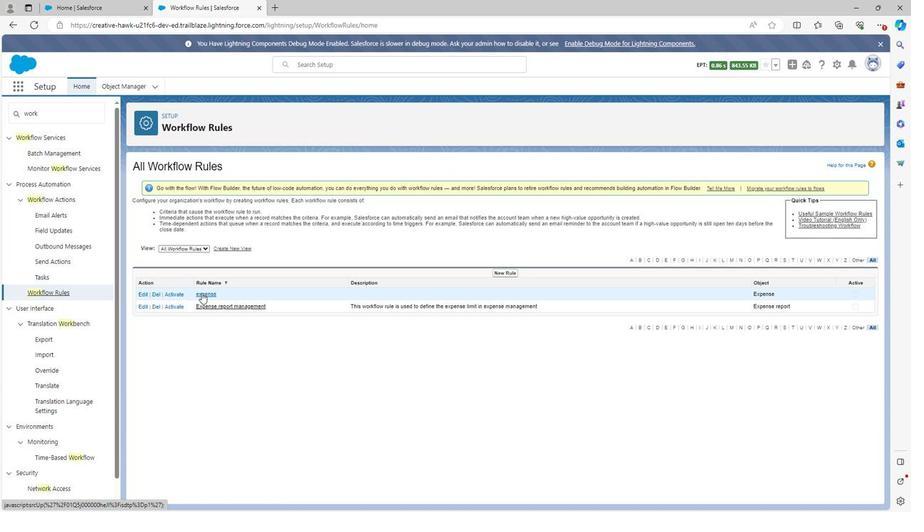 
Action: Mouse pressed left at (200, 294)
Screenshot: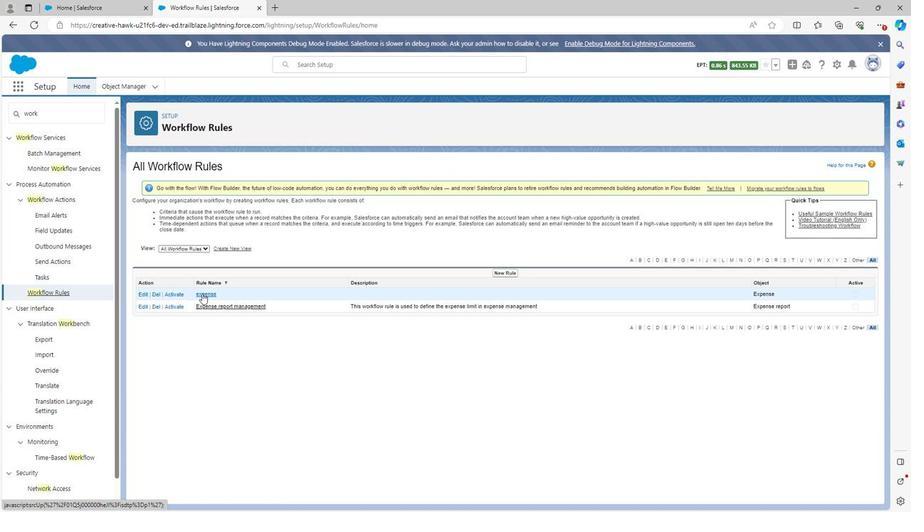 
Action: Mouse moved to (9, 28)
Screenshot: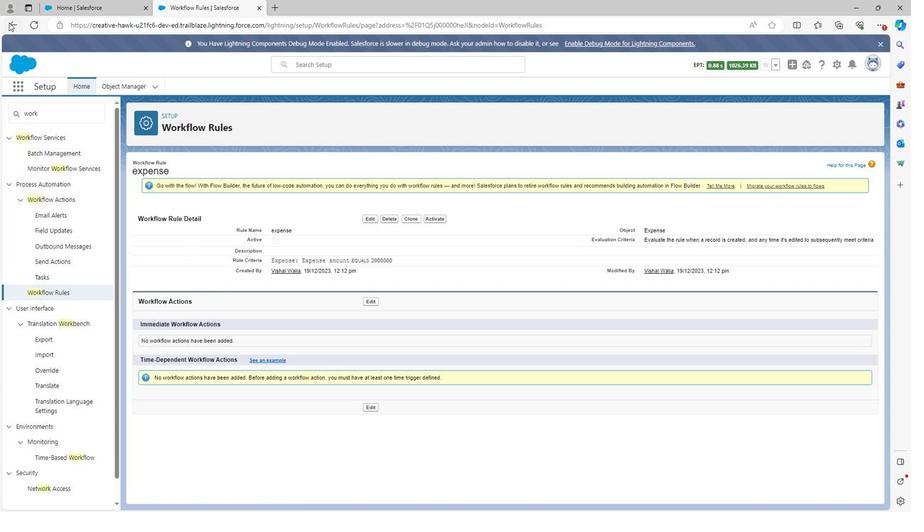 
Action: Mouse pressed left at (9, 28)
Screenshot: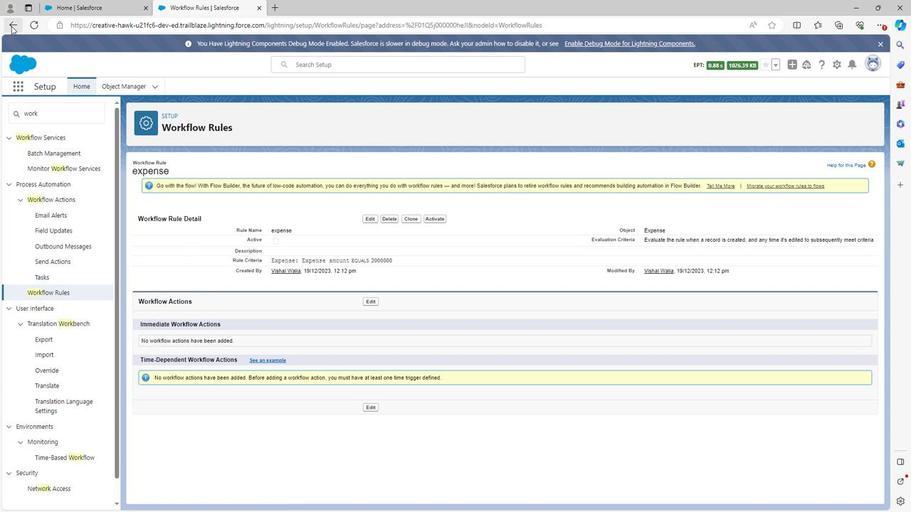 
Action: Mouse moved to (199, 308)
Screenshot: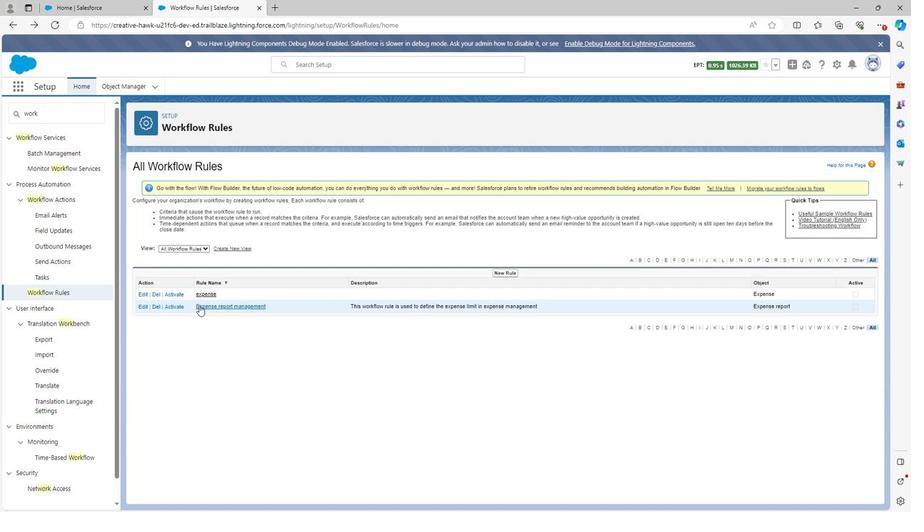 
Action: Mouse pressed left at (199, 308)
Screenshot: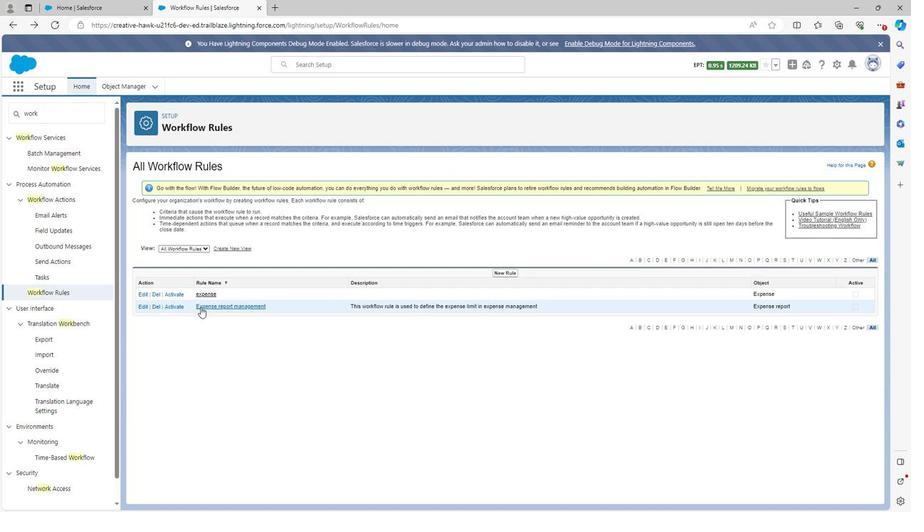 
Action: Mouse moved to (434, 218)
Screenshot: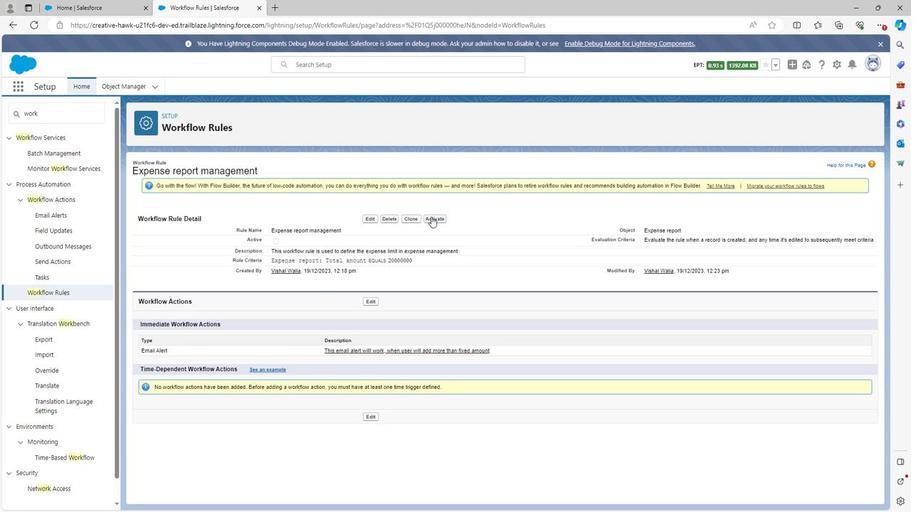 
Action: Mouse pressed left at (434, 218)
Screenshot: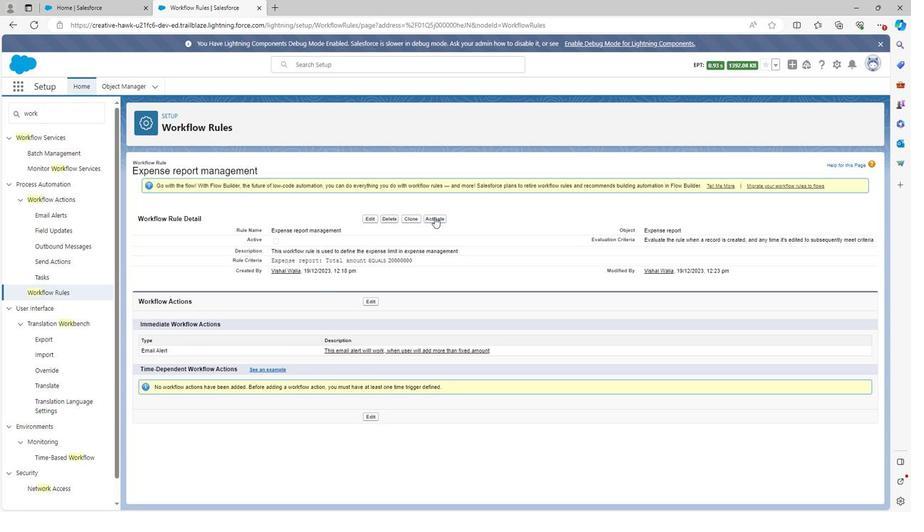 
Action: Mouse moved to (44, 291)
Screenshot: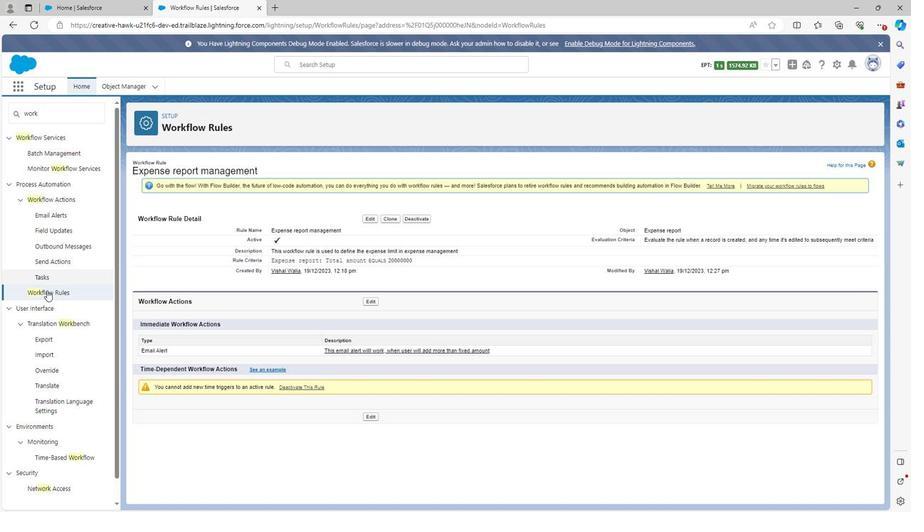 
Action: Mouse pressed left at (44, 291)
Screenshot: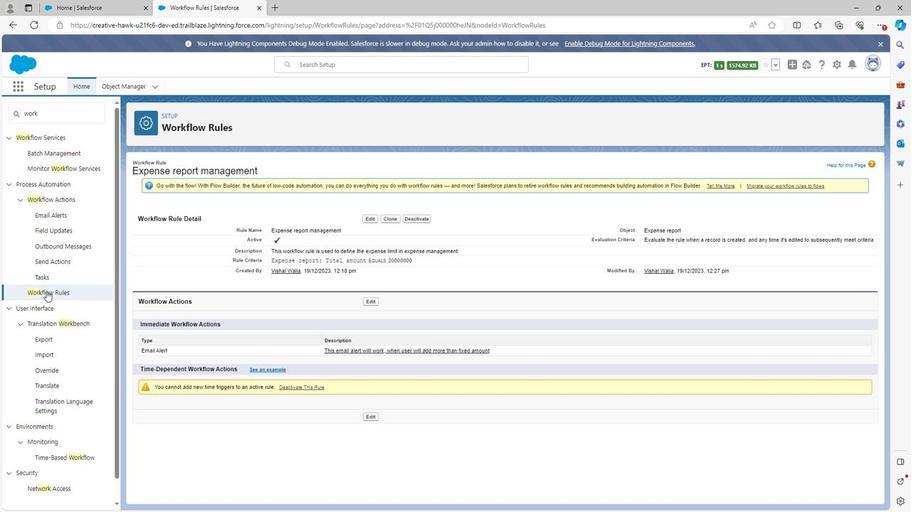 
Action: Mouse moved to (300, 339)
Screenshot: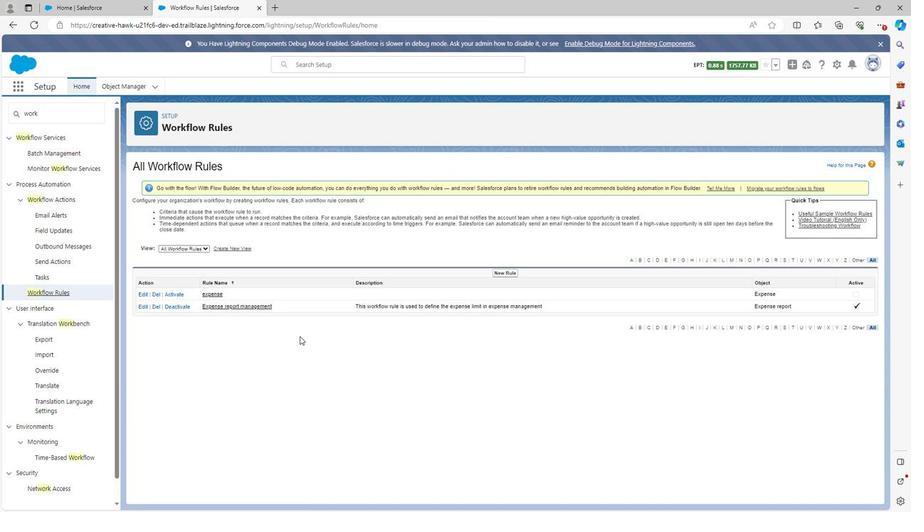 
